 Task: Add Market Corner Chicken Noodle Soup to the cart.
Action: Mouse moved to (230, 103)
Screenshot: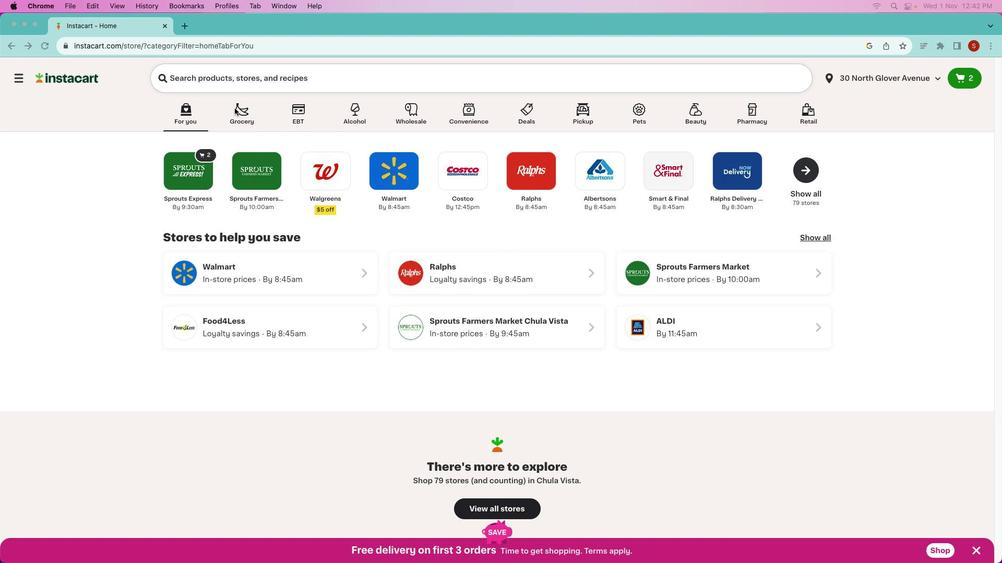 
Action: Mouse pressed left at (230, 103)
Screenshot: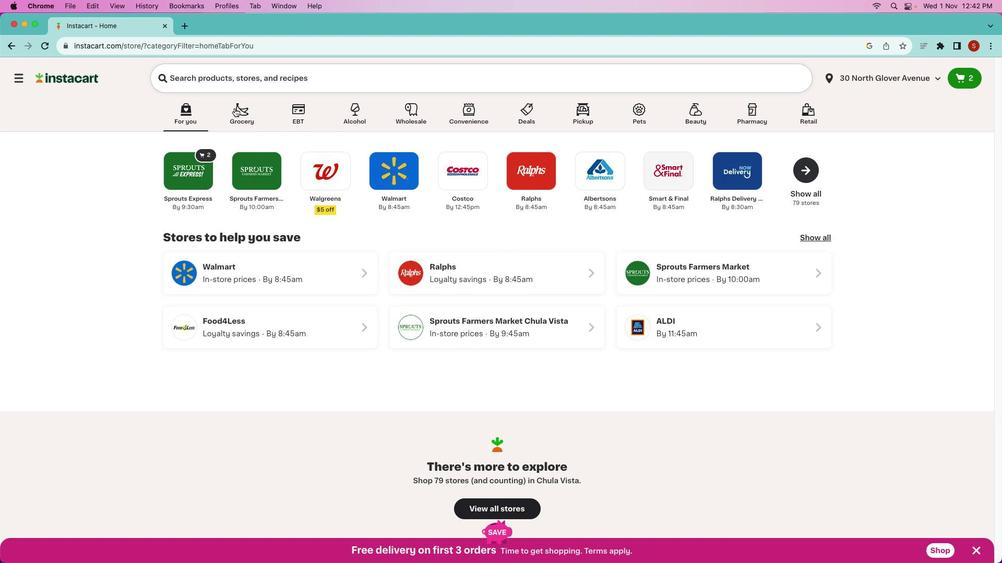 
Action: Mouse pressed left at (230, 103)
Screenshot: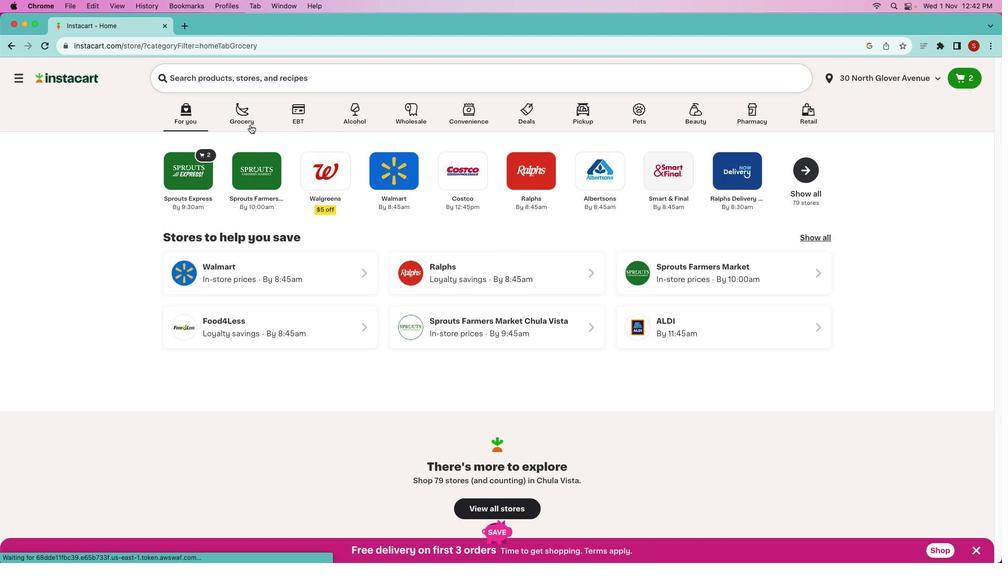 
Action: Mouse moved to (476, 301)
Screenshot: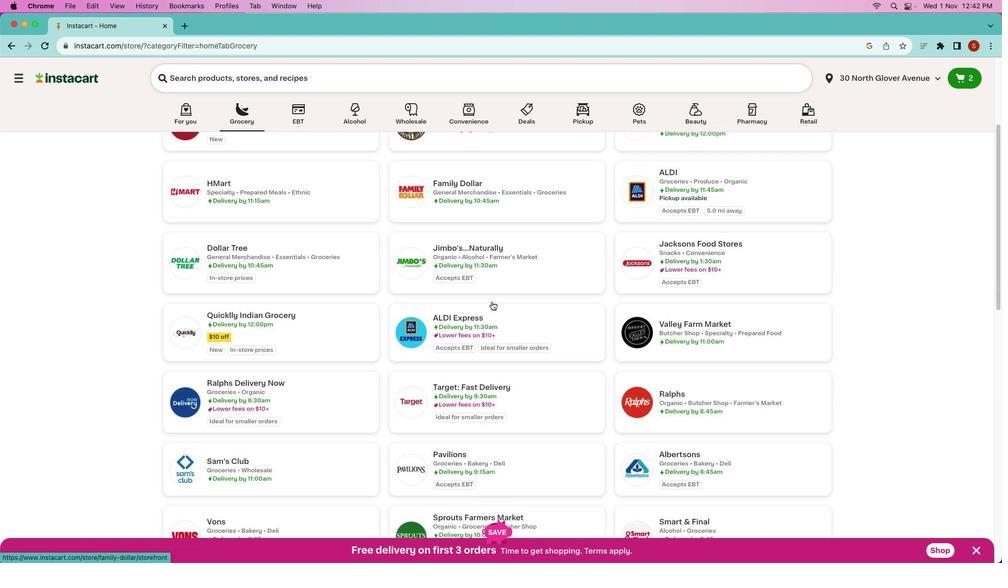 
Action: Mouse scrolled (476, 301) with delta (-3, -4)
Screenshot: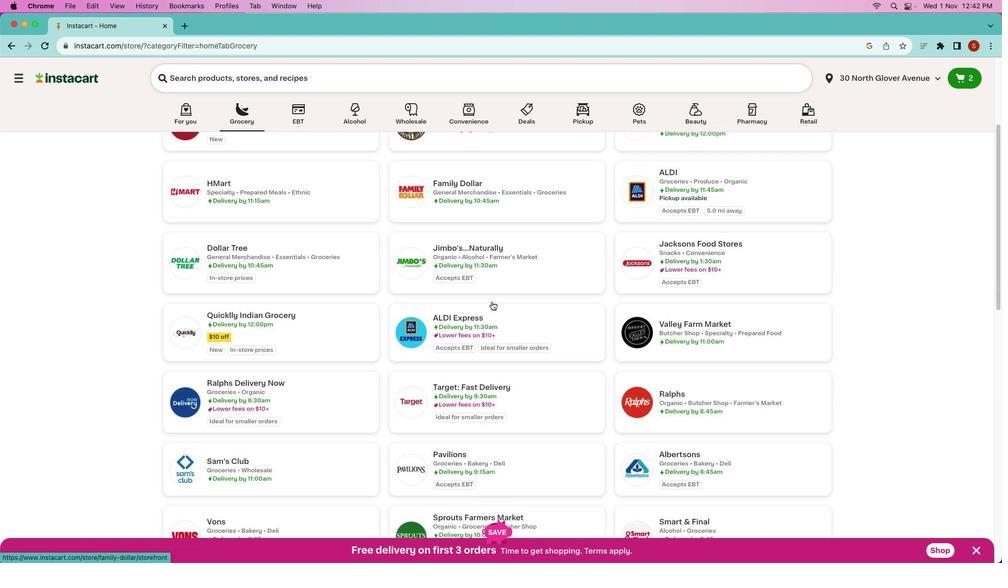 
Action: Mouse moved to (481, 298)
Screenshot: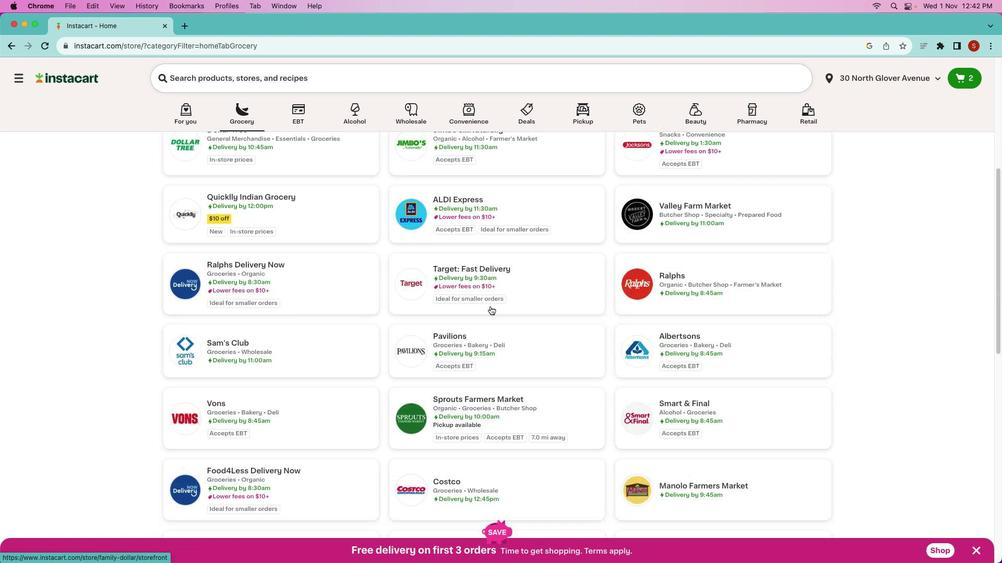 
Action: Mouse scrolled (481, 298) with delta (-3, -4)
Screenshot: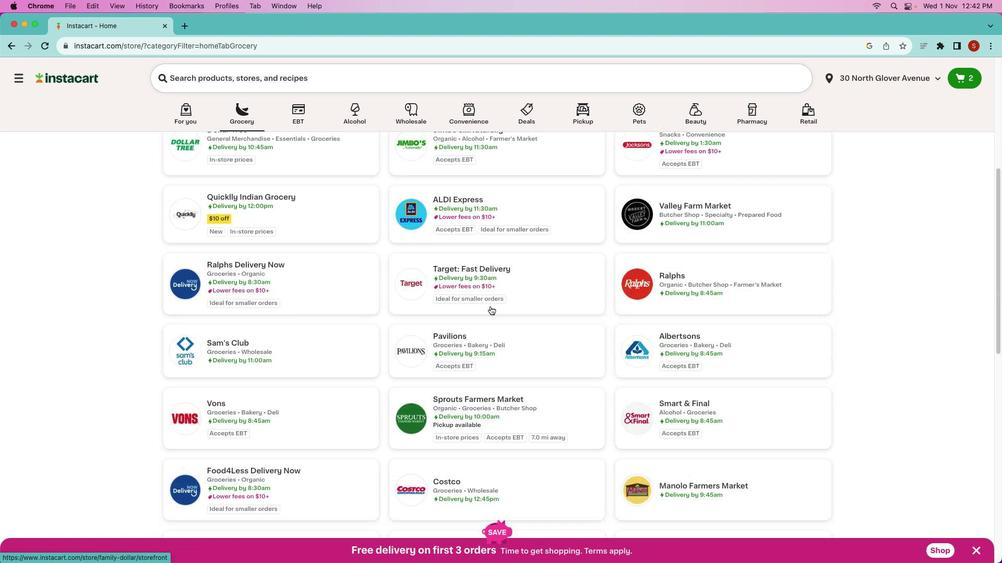 
Action: Mouse moved to (484, 297)
Screenshot: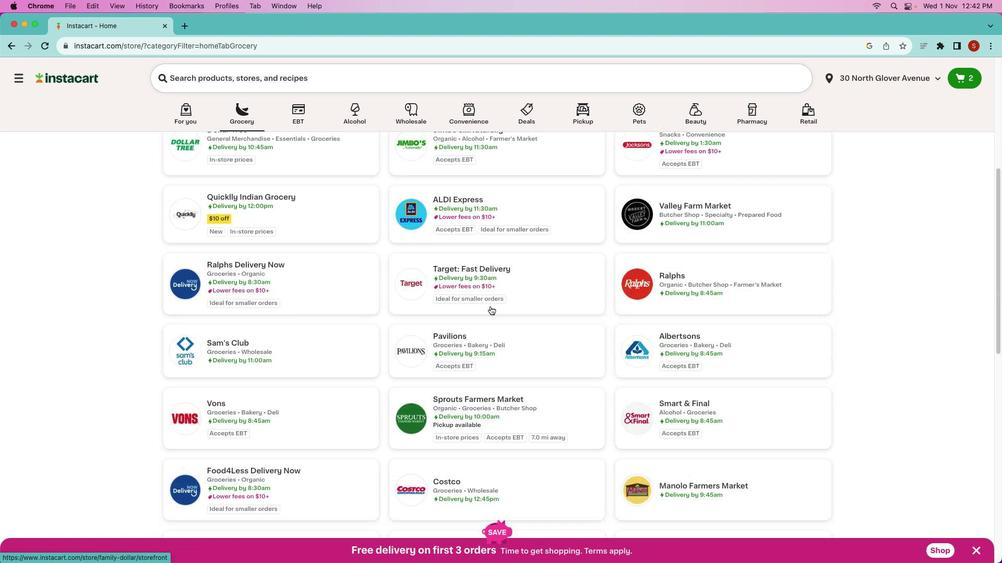 
Action: Mouse scrolled (484, 297) with delta (-3, -5)
Screenshot: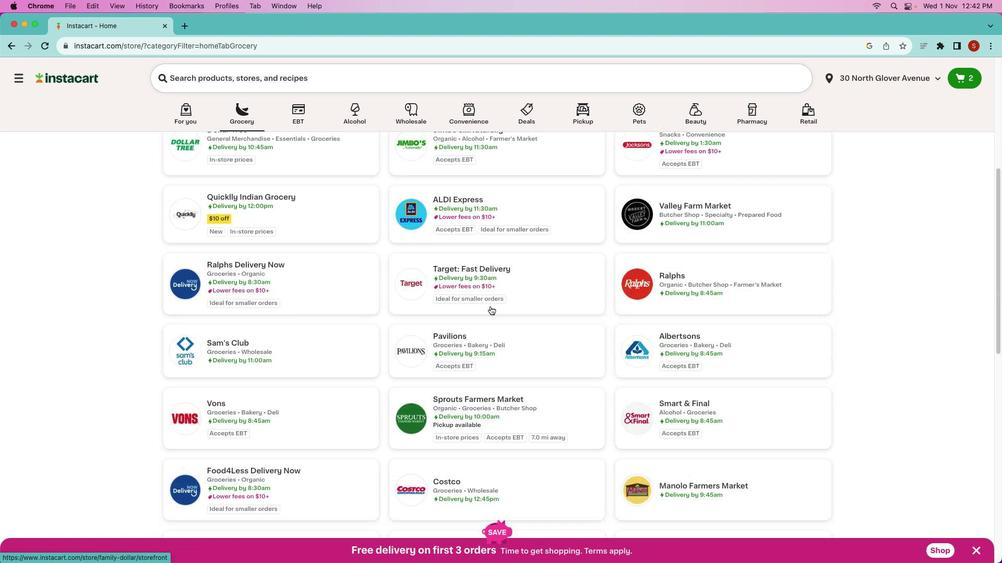 
Action: Mouse moved to (487, 295)
Screenshot: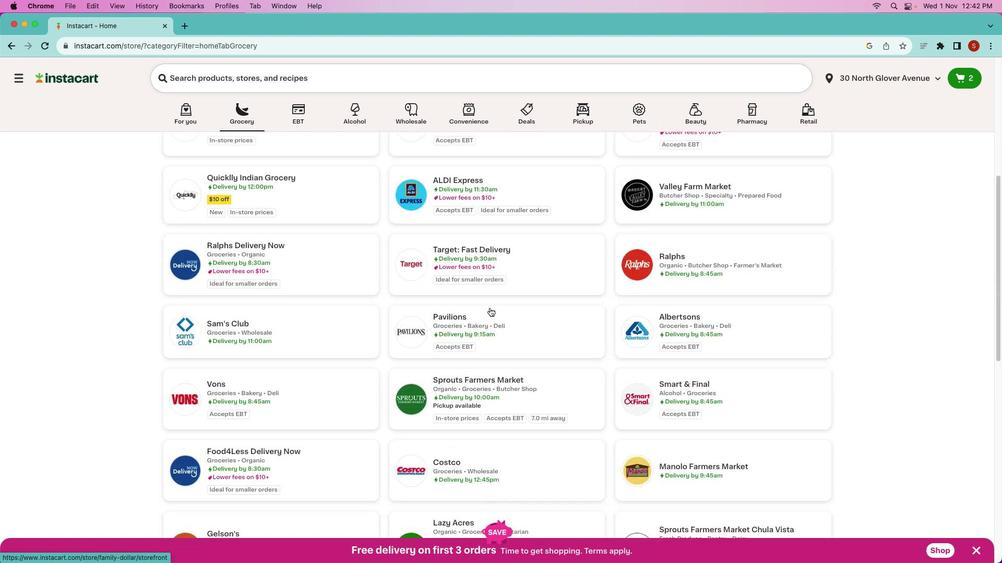 
Action: Mouse scrolled (487, 295) with delta (-3, -6)
Screenshot: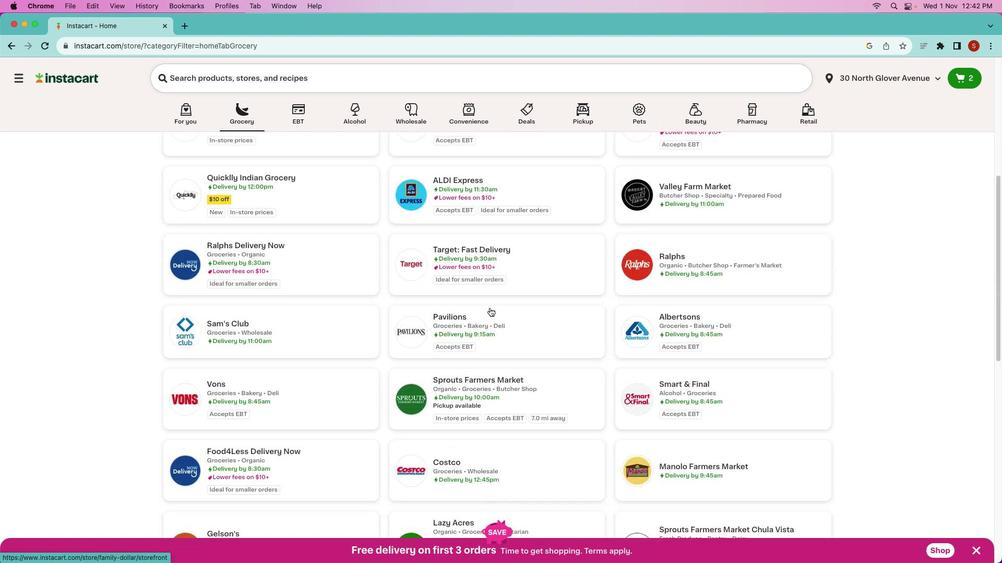 
Action: Mouse moved to (488, 295)
Screenshot: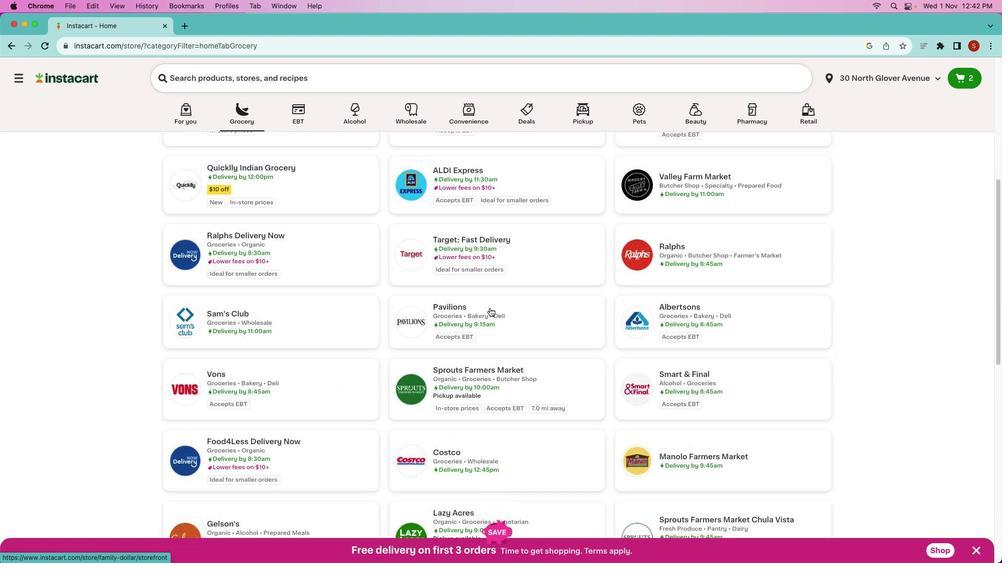 
Action: Mouse scrolled (488, 295) with delta (-3, -6)
Screenshot: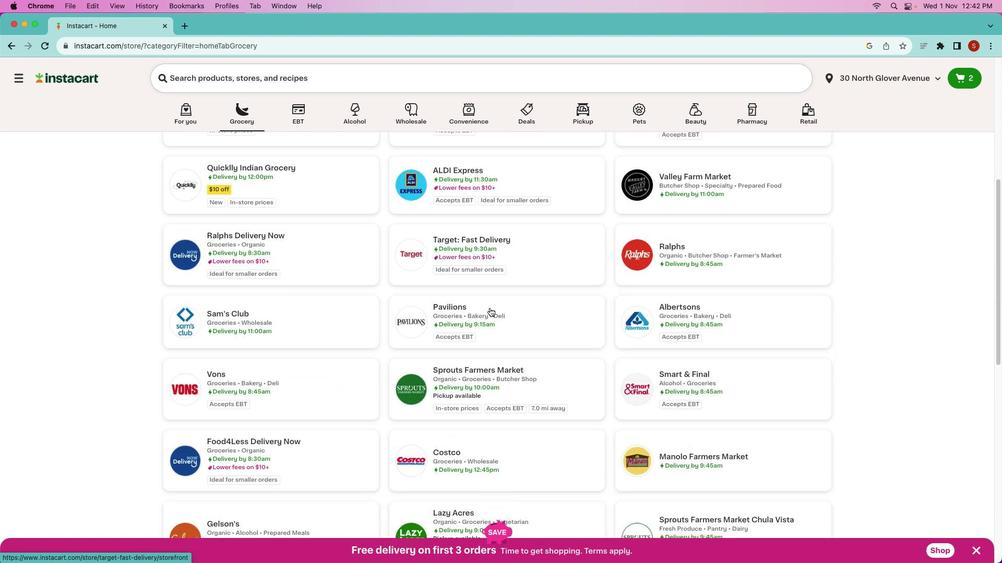 
Action: Mouse moved to (486, 303)
Screenshot: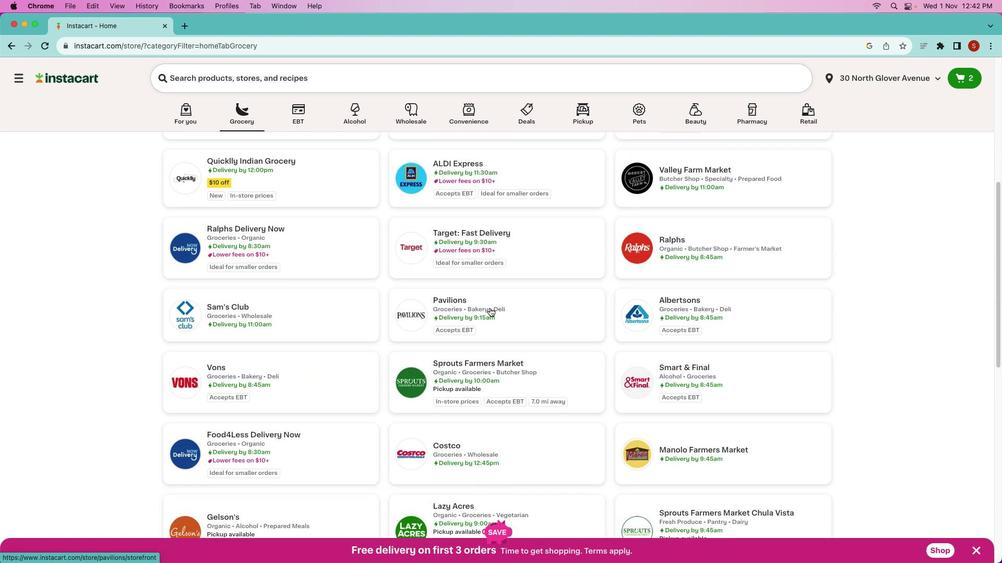 
Action: Mouse scrolled (486, 303) with delta (-3, -4)
Screenshot: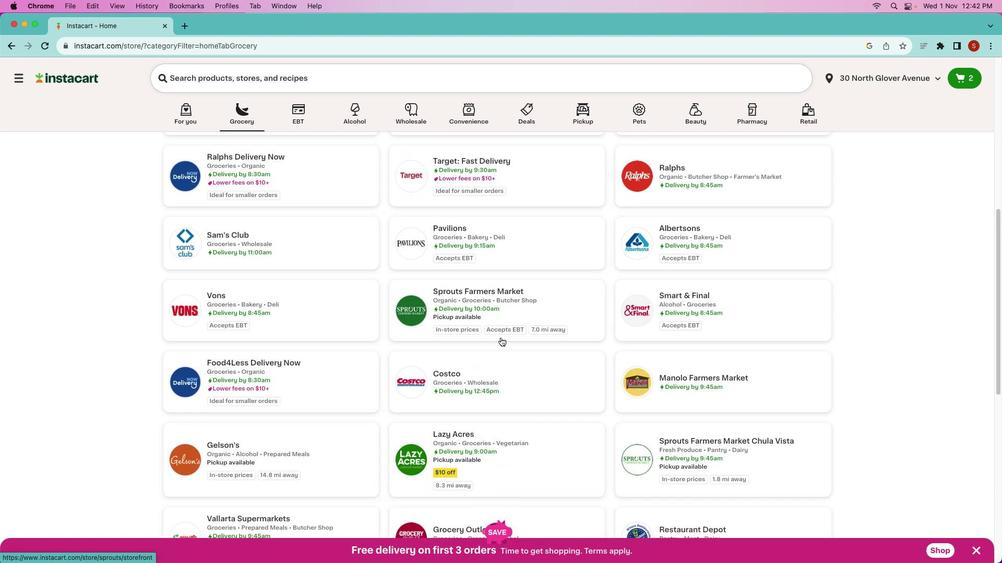
Action: Mouse scrolled (486, 303) with delta (-3, -4)
Screenshot: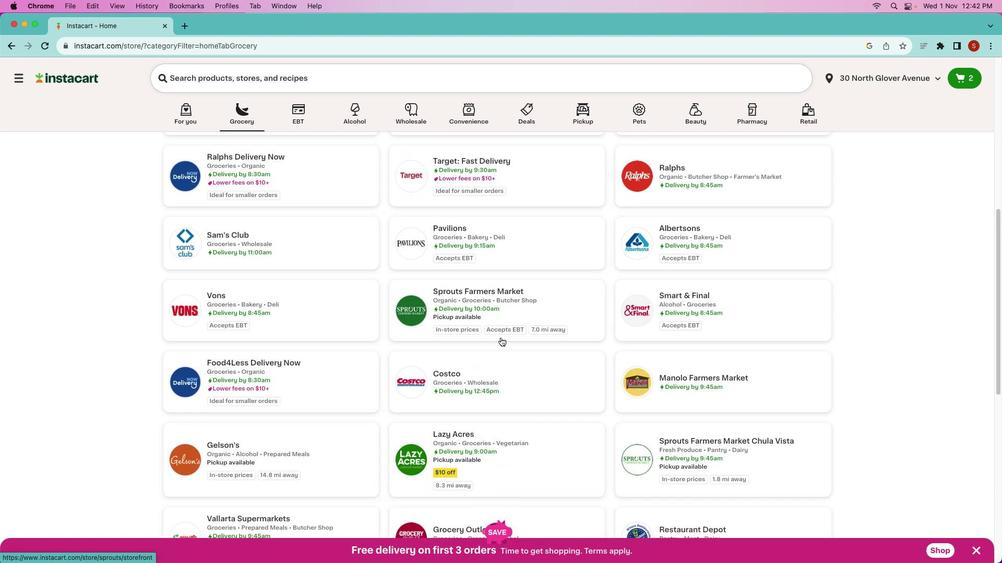 
Action: Mouse scrolled (486, 303) with delta (-3, -5)
Screenshot: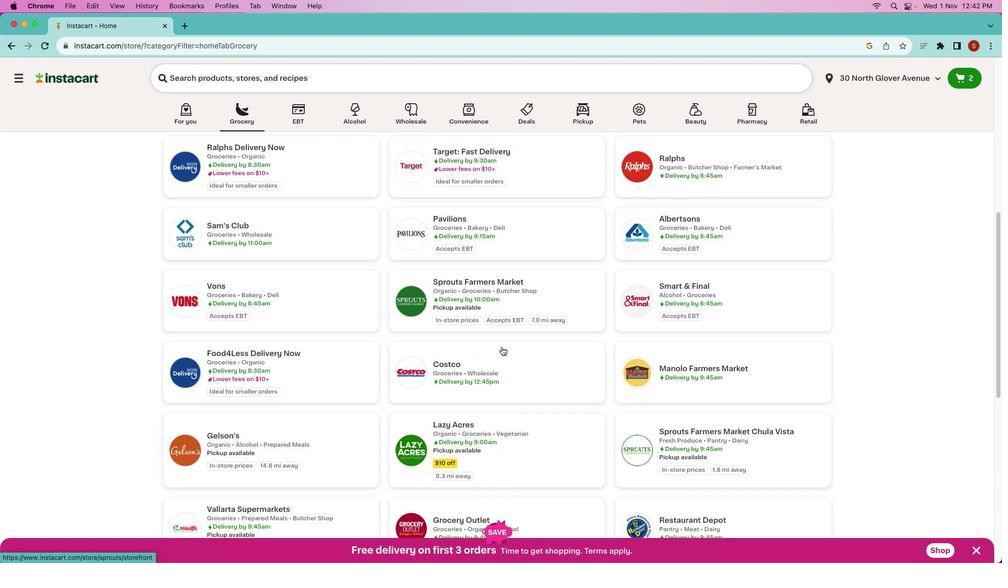 
Action: Mouse moved to (478, 264)
Screenshot: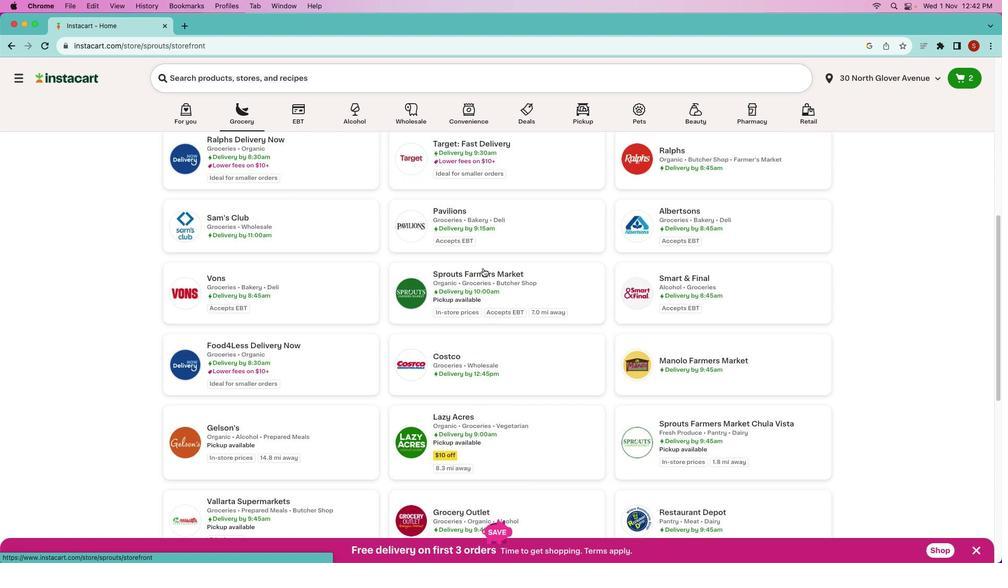 
Action: Mouse pressed left at (478, 264)
Screenshot: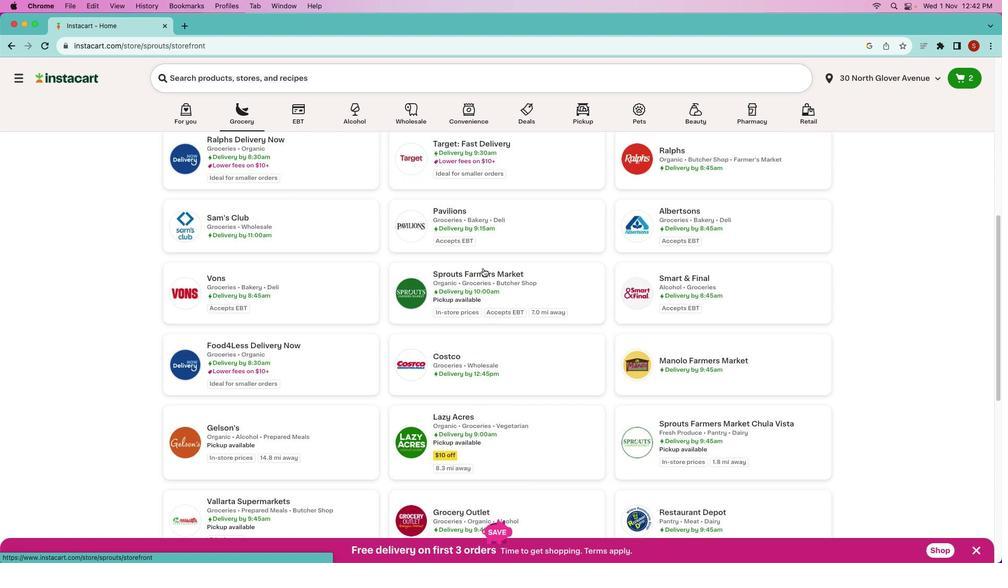 
Action: Mouse pressed left at (478, 264)
Screenshot: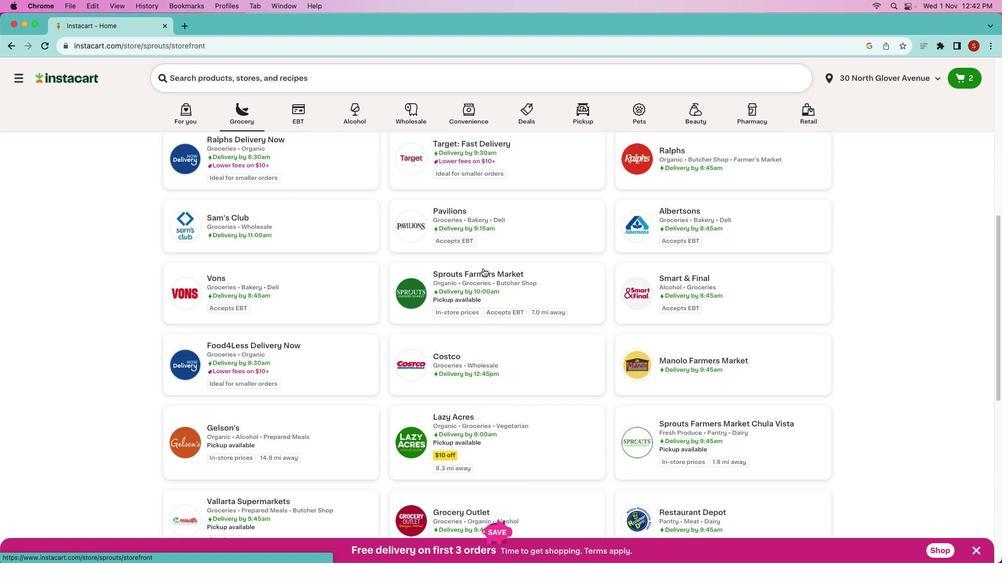 
Action: Mouse pressed left at (478, 264)
Screenshot: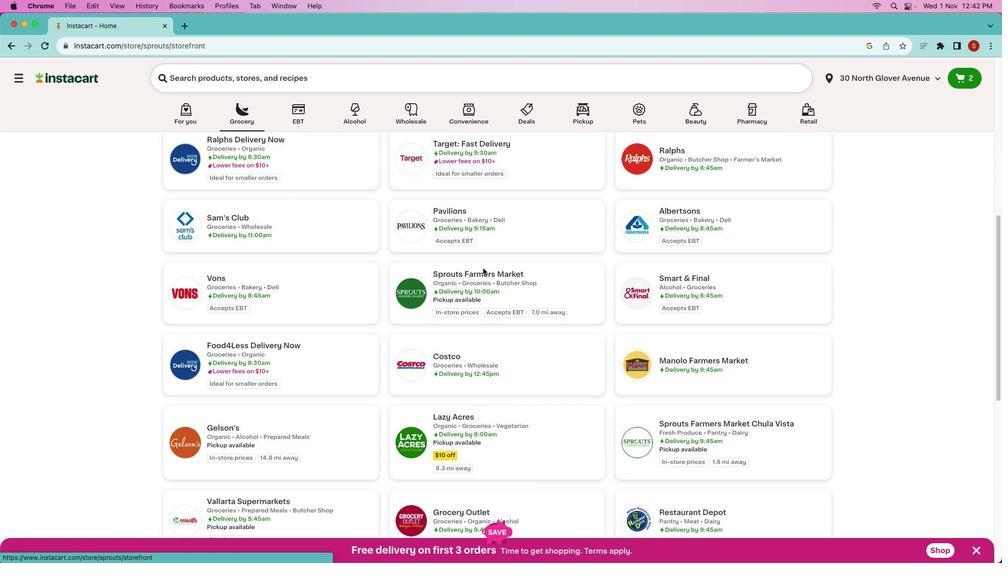 
Action: Mouse moved to (322, 78)
Screenshot: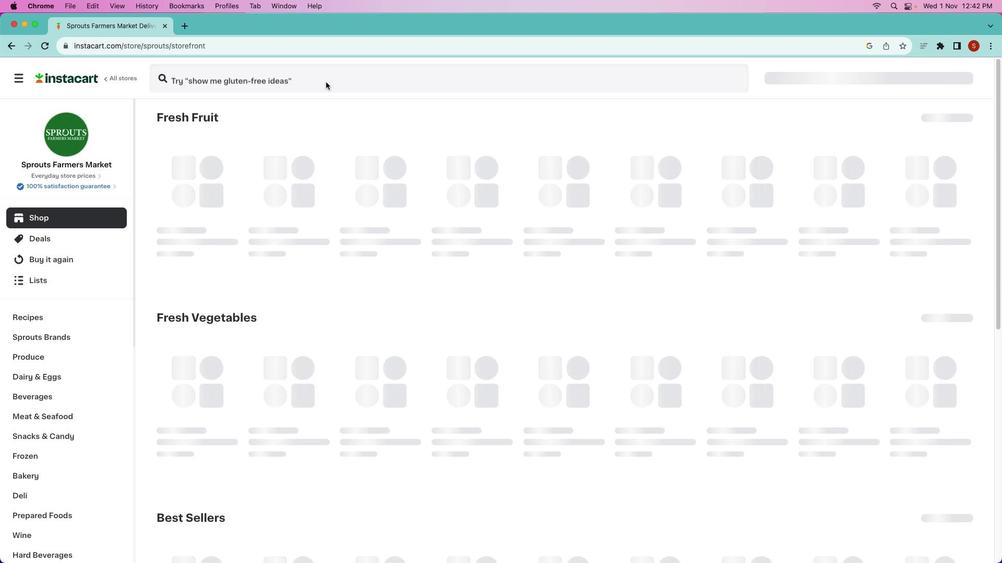 
Action: Mouse pressed left at (322, 78)
Screenshot: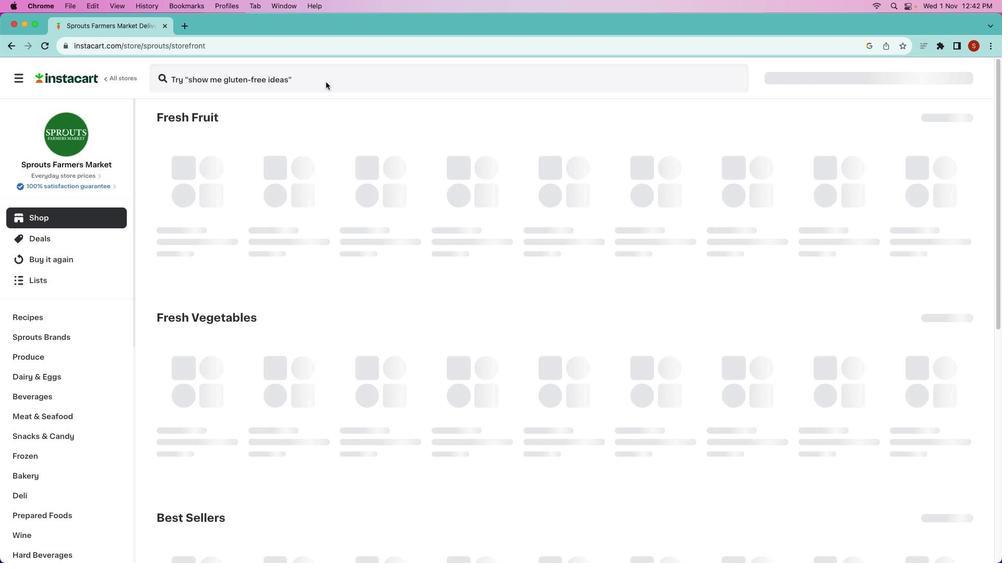 
Action: Mouse moved to (325, 79)
Screenshot: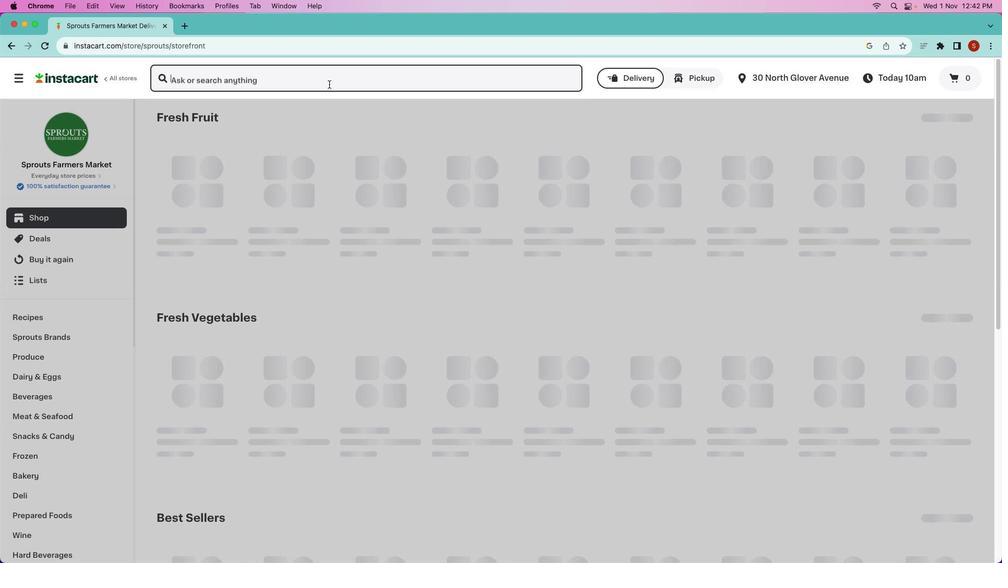 
Action: Key pressed 'm''a''r''k''e''t'Key.space'c''o''r''n''e''r'Key.space'c''h''i''c''k''e''n'Key.space'n''i'Key.backspace'o''o''d''l''e'Key.space's''o''u''p'Key.enter
Screenshot: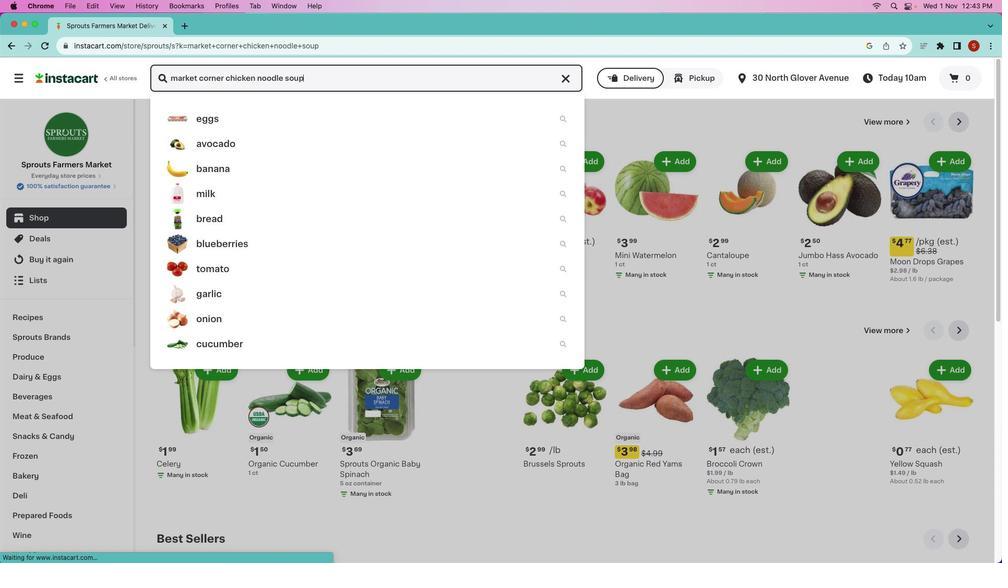 
Action: Mouse moved to (342, 386)
Screenshot: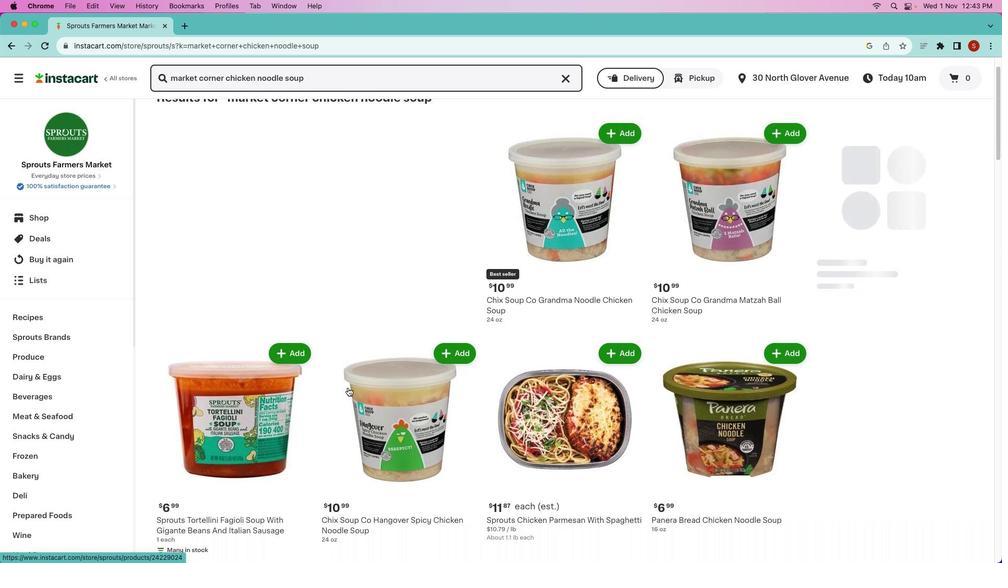 
Action: Mouse scrolled (342, 386) with delta (-3, -4)
Screenshot: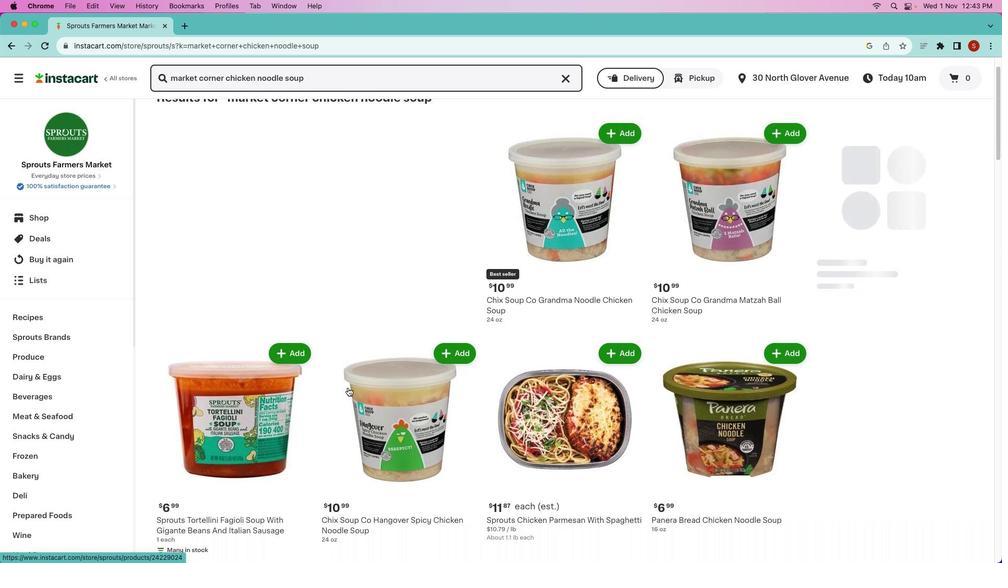 
Action: Mouse moved to (343, 384)
Screenshot: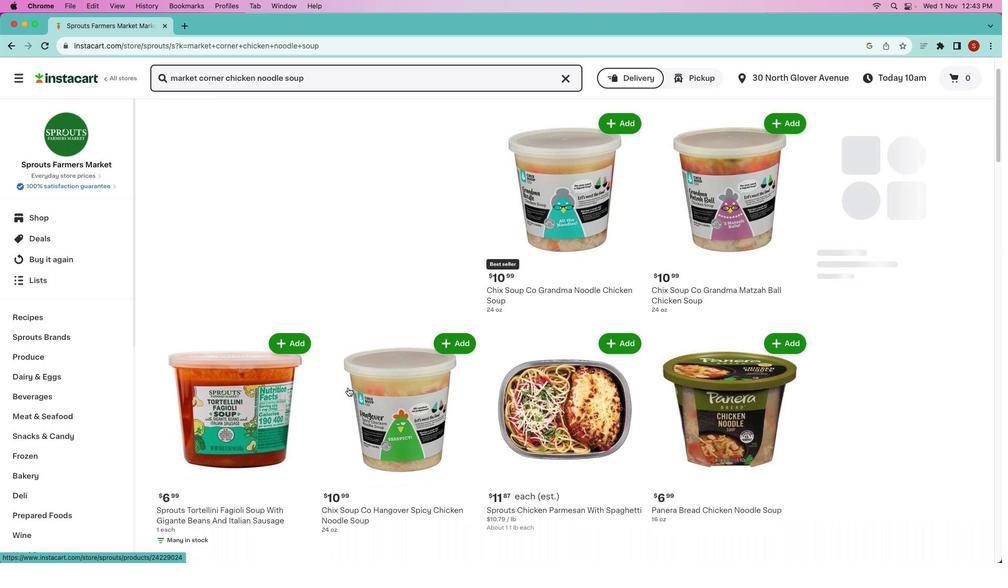 
Action: Mouse scrolled (343, 384) with delta (-3, -4)
Screenshot: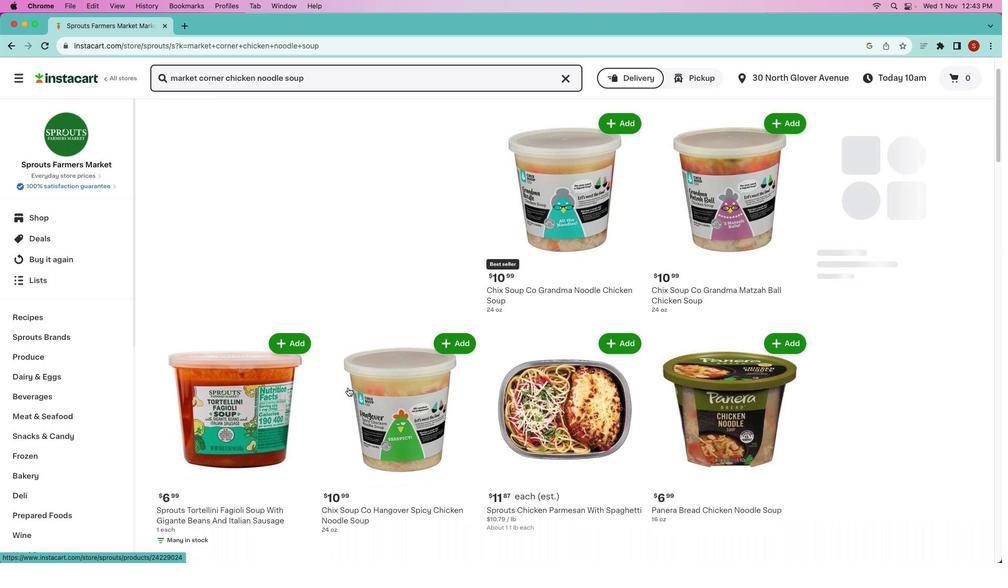 
Action: Mouse moved to (344, 384)
Screenshot: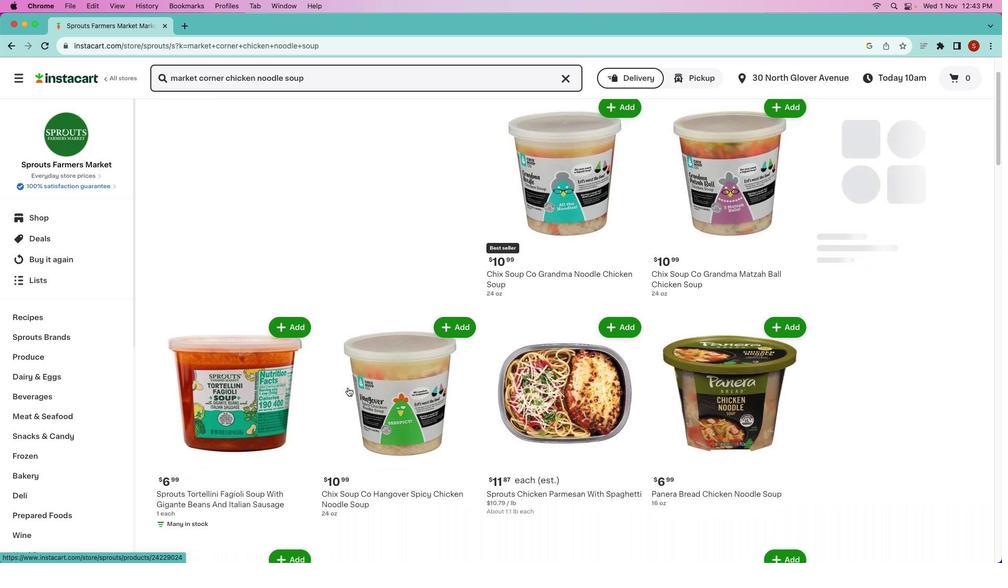 
Action: Mouse scrolled (344, 384) with delta (-3, -4)
Screenshot: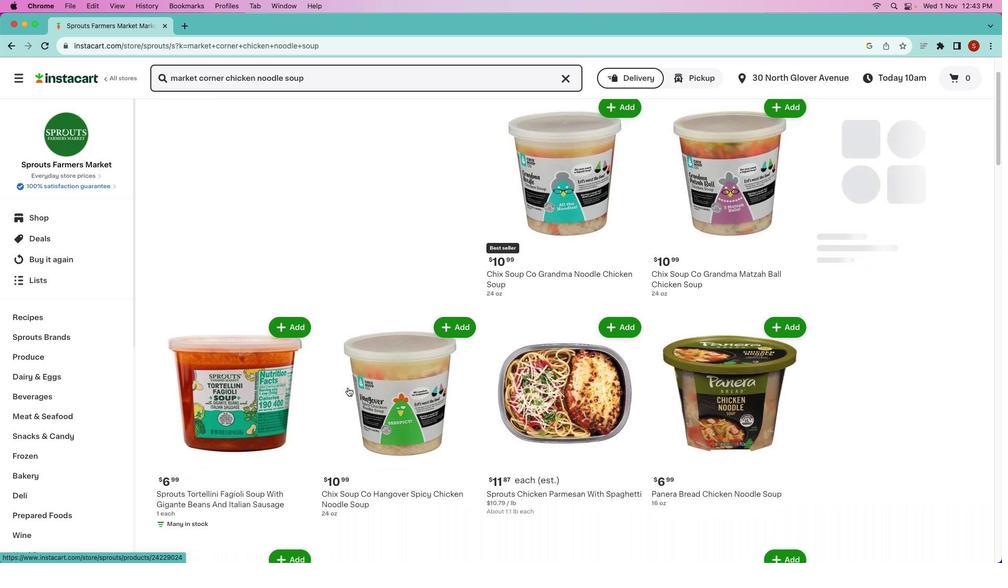 
Action: Mouse moved to (286, 337)
Screenshot: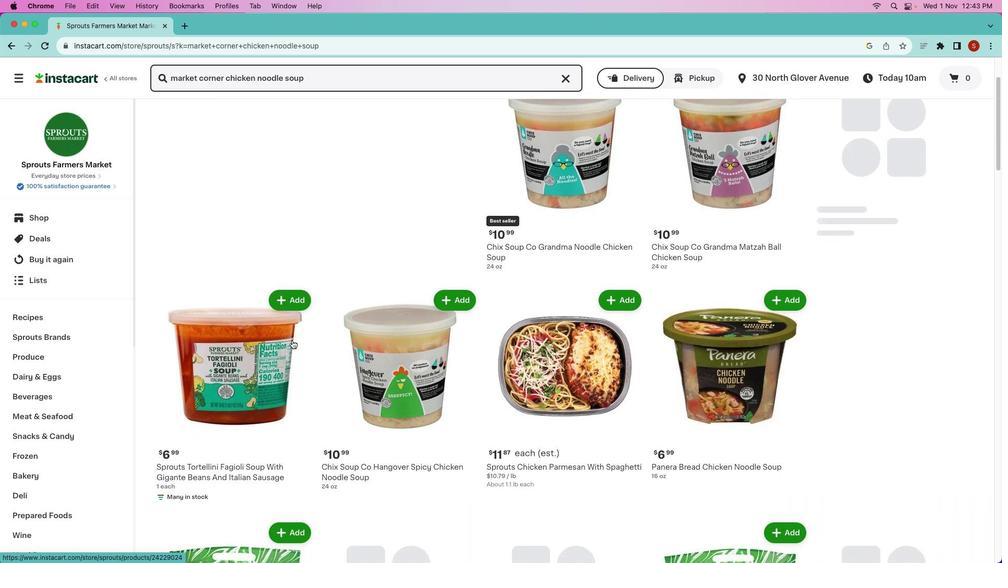 
Action: Mouse scrolled (286, 337) with delta (-3, -4)
Screenshot: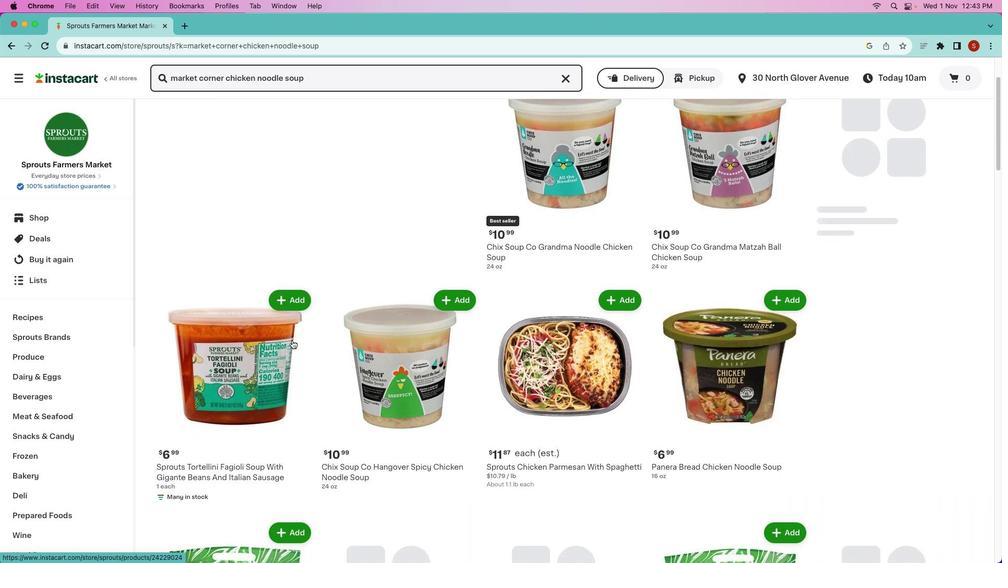
Action: Mouse moved to (287, 336)
Screenshot: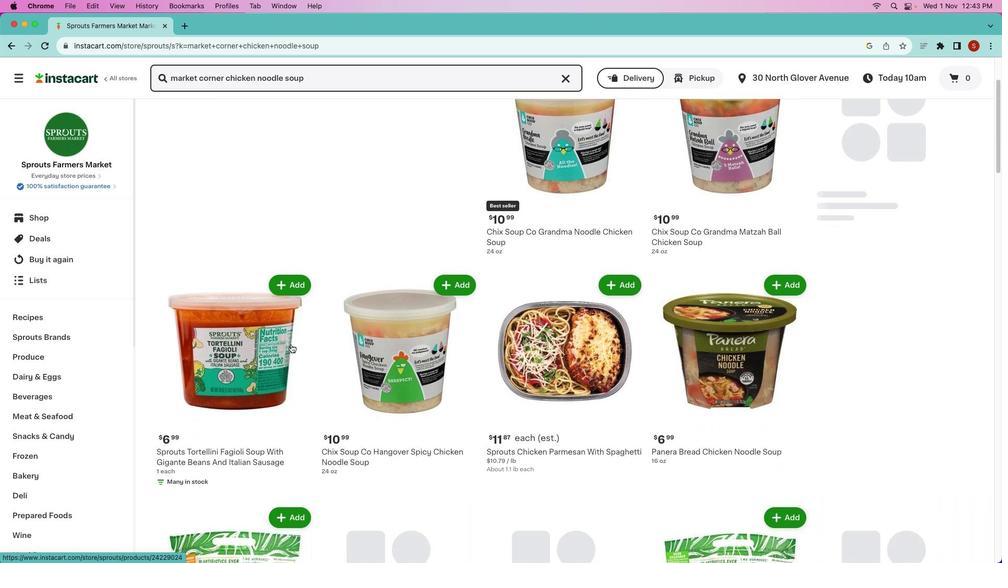 
Action: Mouse scrolled (287, 336) with delta (-3, -4)
Screenshot: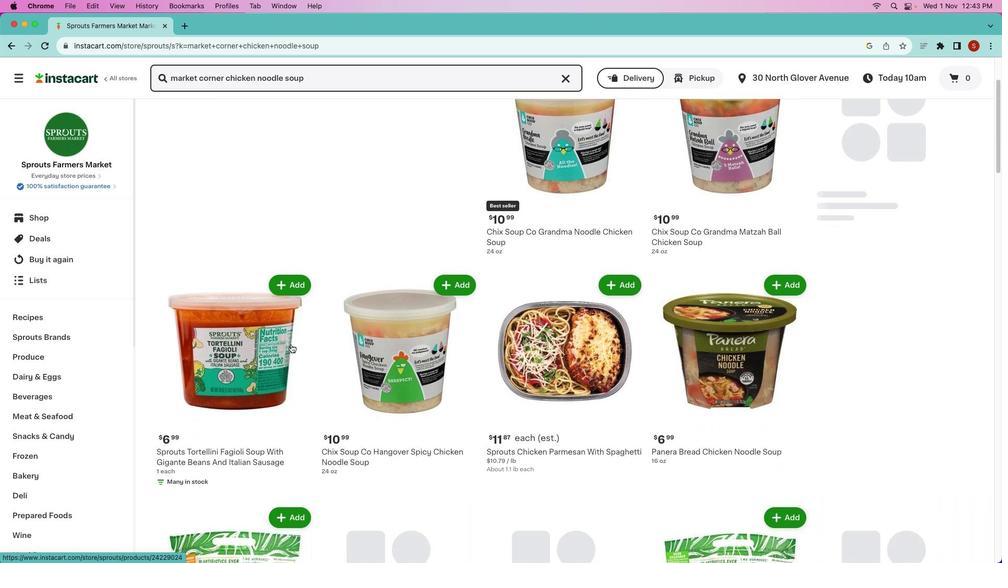 
Action: Mouse moved to (288, 336)
Screenshot: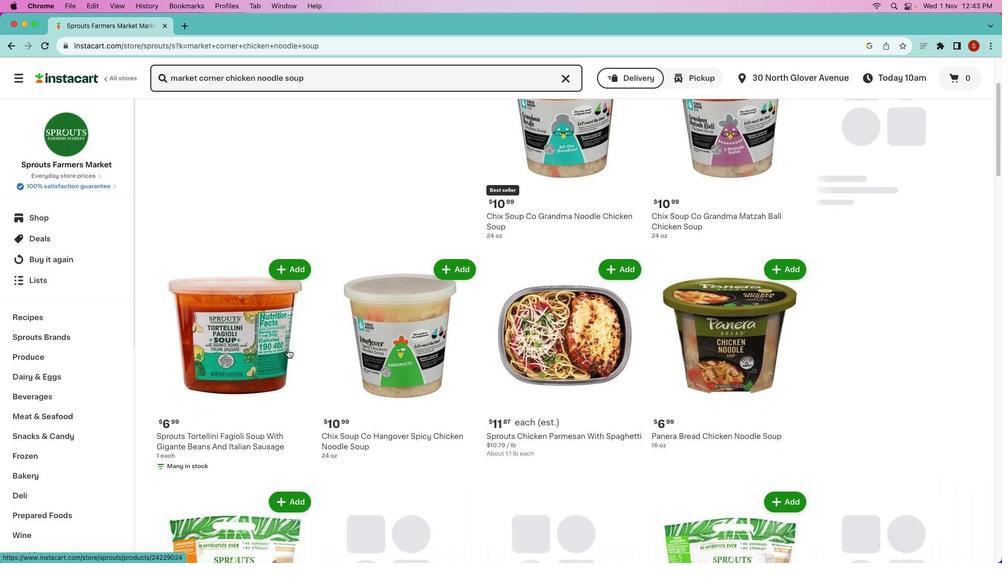 
Action: Mouse scrolled (288, 336) with delta (-3, -4)
Screenshot: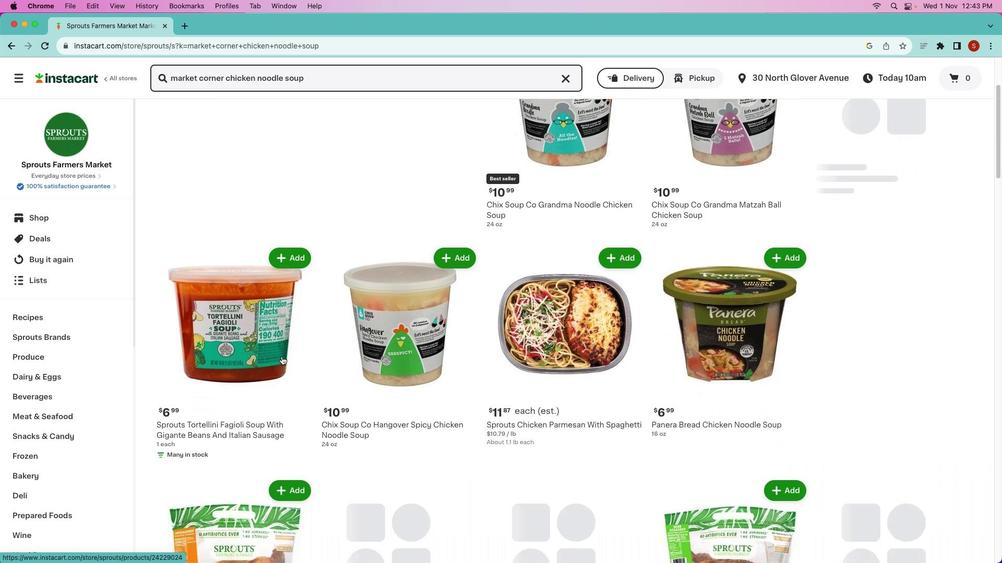 
Action: Mouse moved to (566, 424)
Screenshot: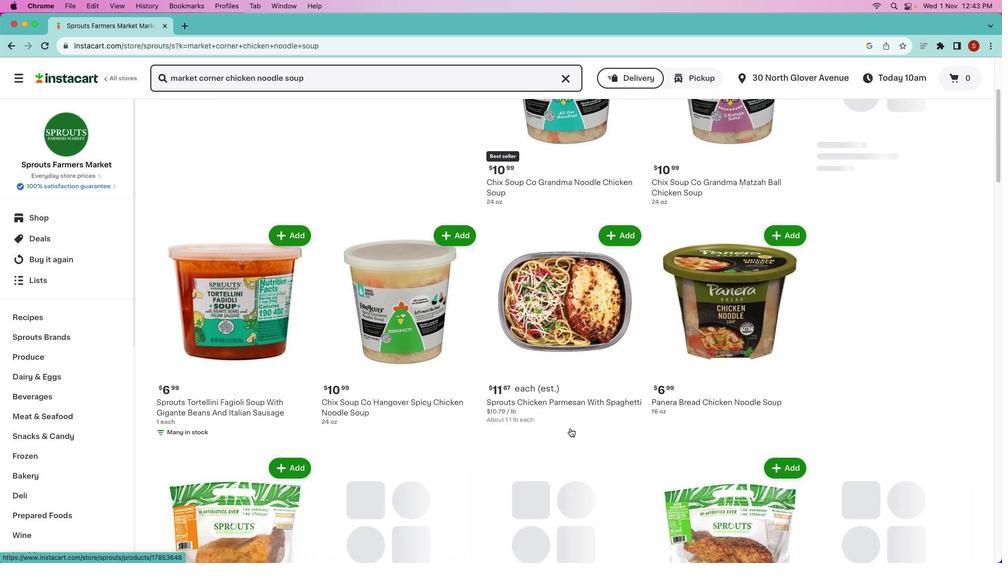 
Action: Mouse scrolled (566, 424) with delta (-3, -4)
Screenshot: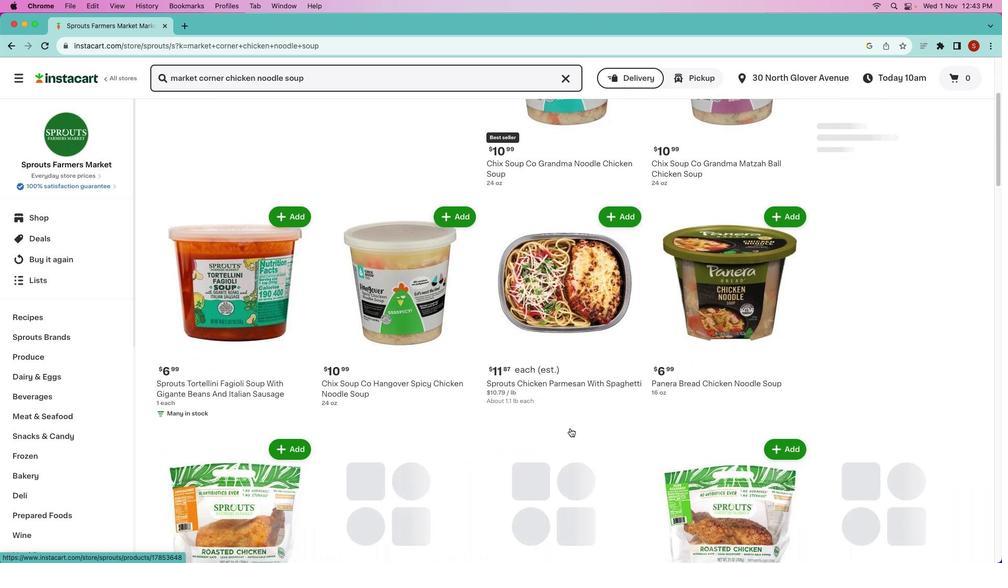 
Action: Mouse scrolled (566, 424) with delta (-3, -4)
Screenshot: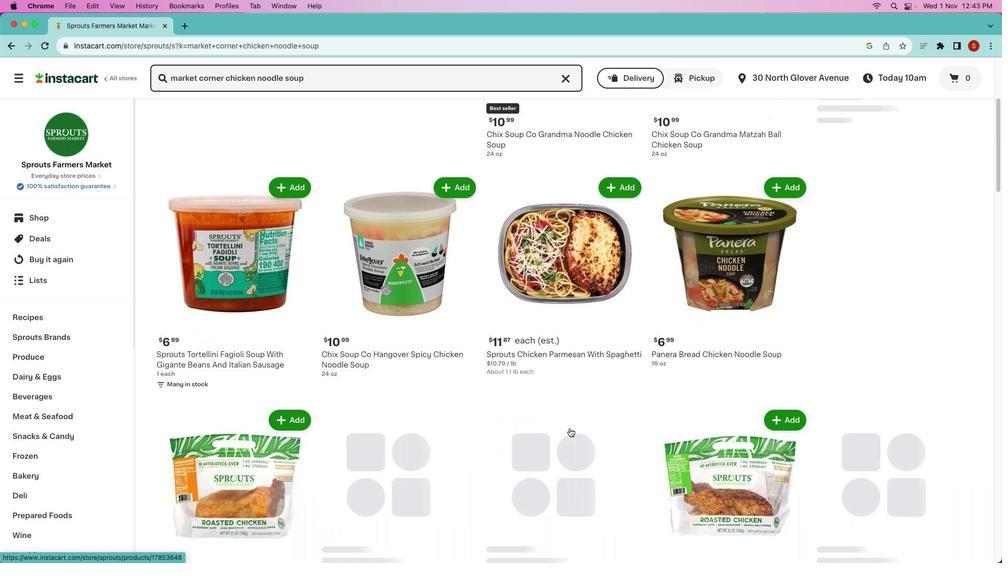
Action: Mouse scrolled (566, 424) with delta (-3, -4)
Screenshot: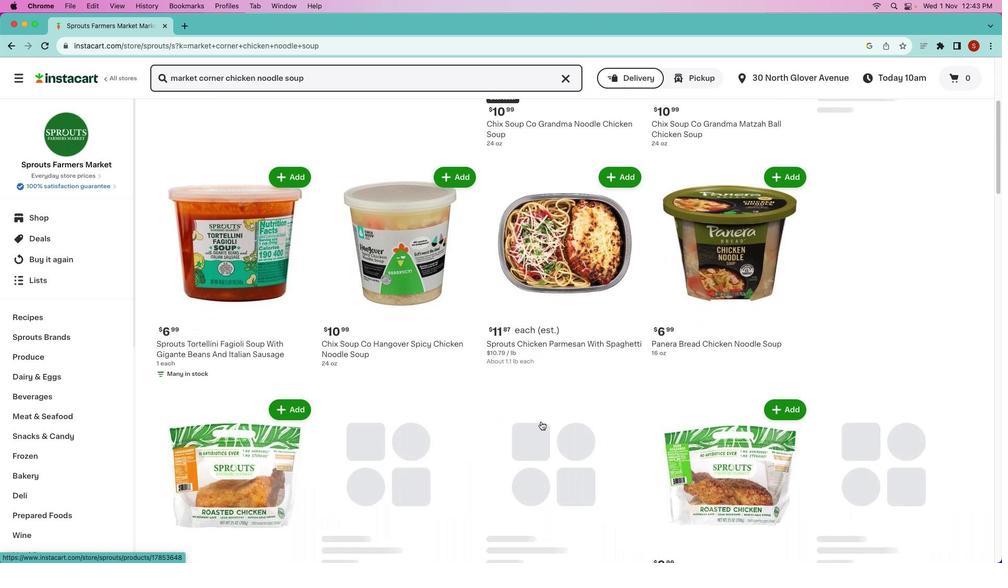 
Action: Mouse moved to (313, 330)
Screenshot: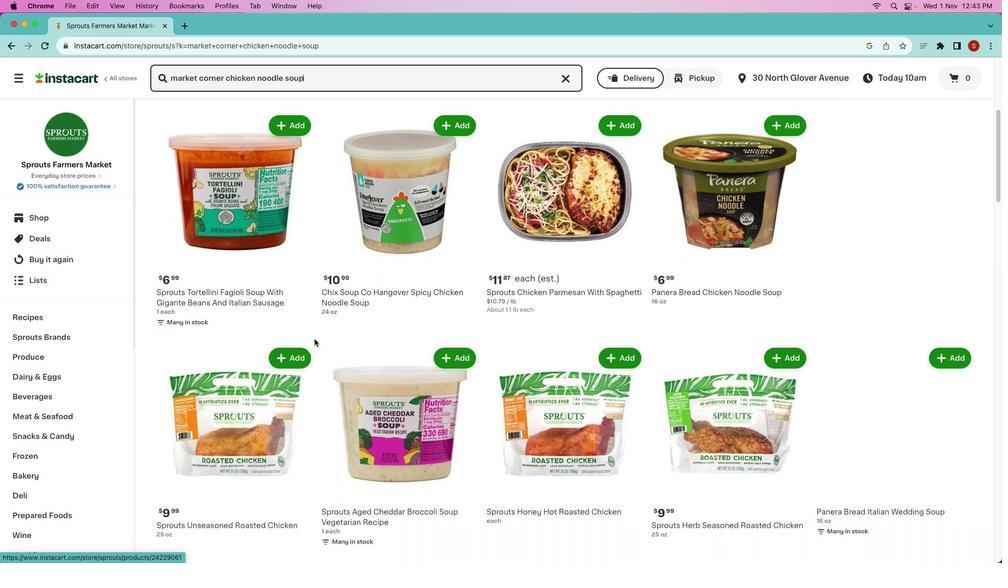 
Action: Mouse scrolled (313, 330) with delta (-3, -4)
Screenshot: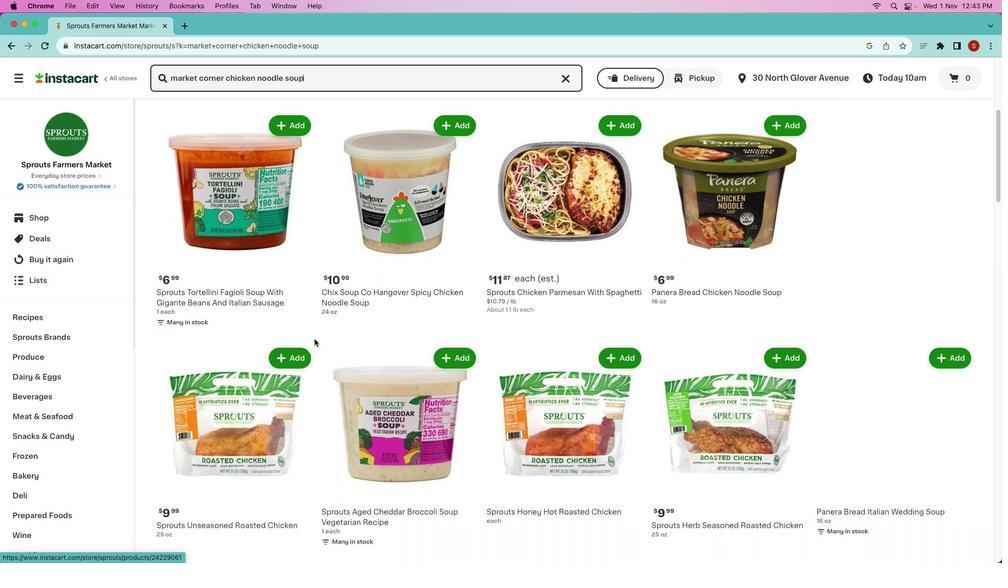 
Action: Mouse moved to (314, 330)
Screenshot: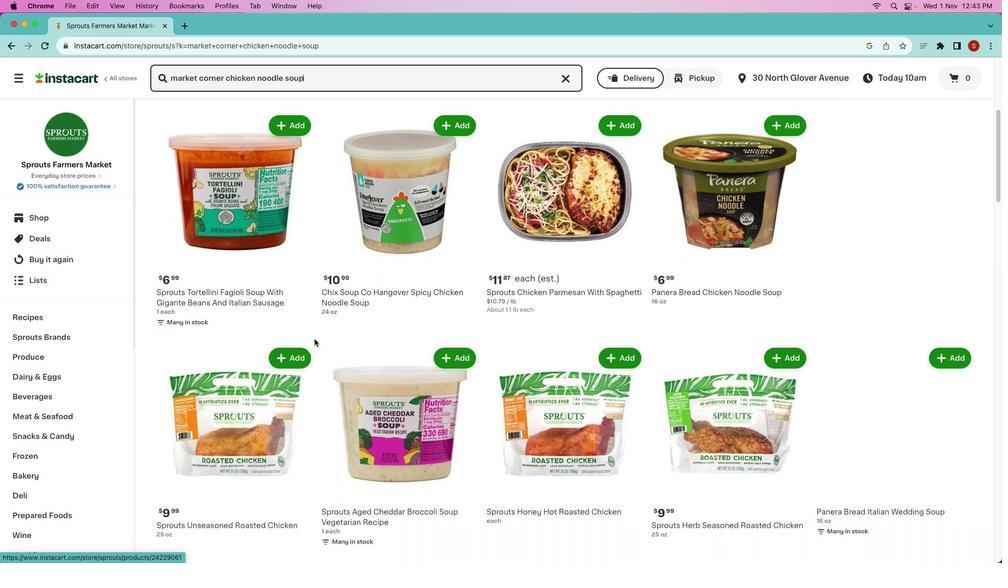 
Action: Mouse scrolled (314, 330) with delta (-3, -4)
Screenshot: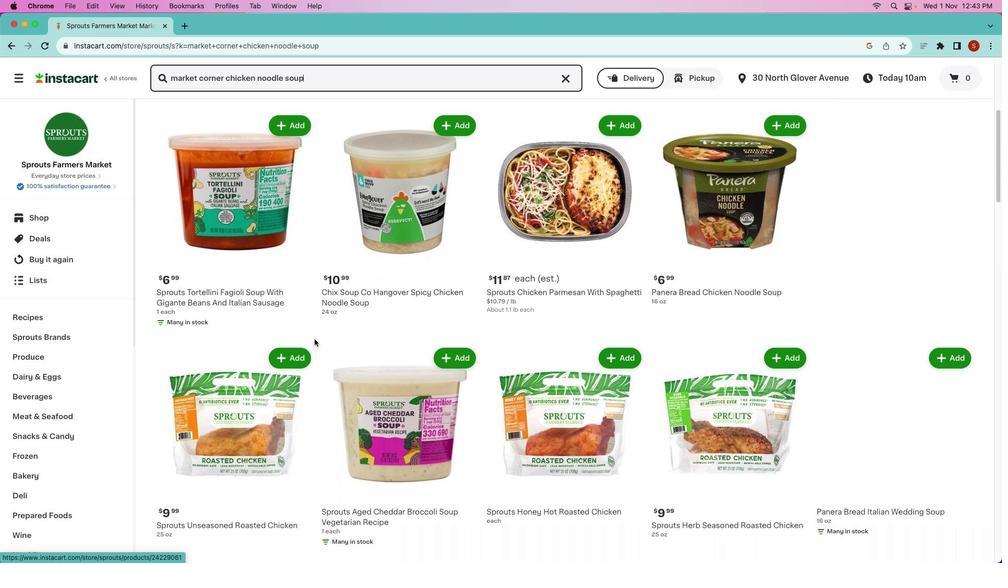 
Action: Mouse scrolled (314, 330) with delta (-3, -4)
Screenshot: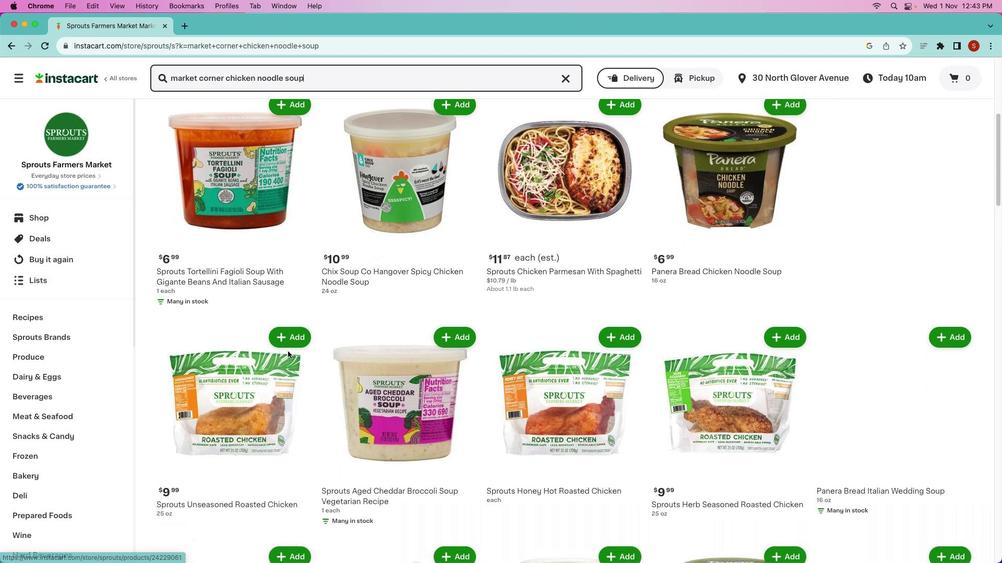 
Action: Mouse moved to (512, 451)
Screenshot: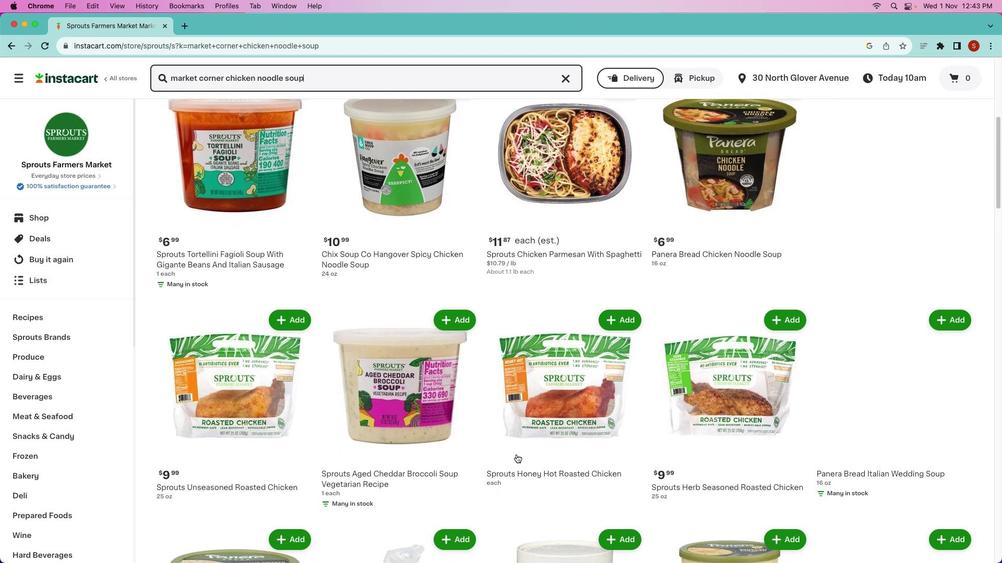 
Action: Mouse scrolled (512, 451) with delta (-3, -4)
Screenshot: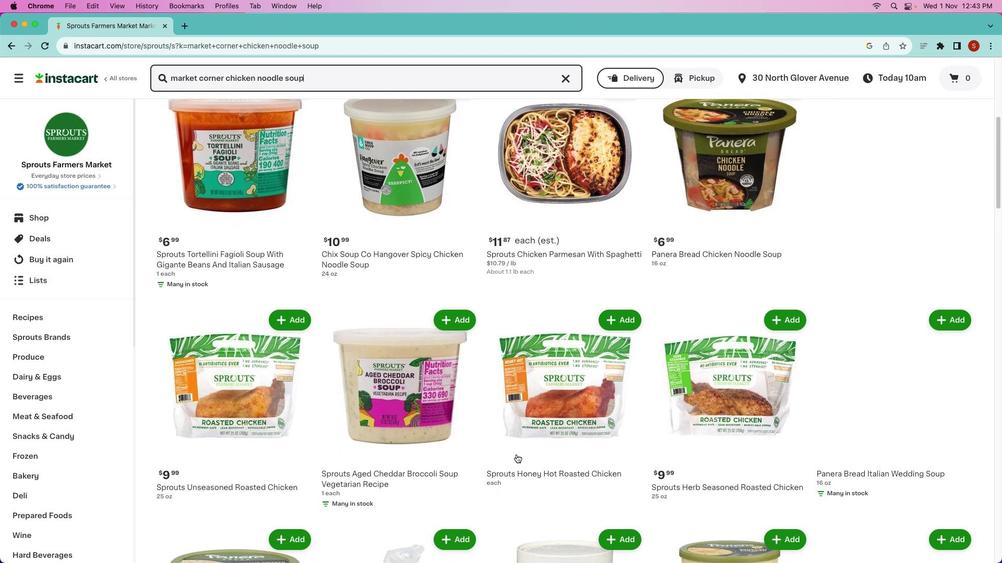 
Action: Mouse scrolled (512, 451) with delta (-3, -4)
Screenshot: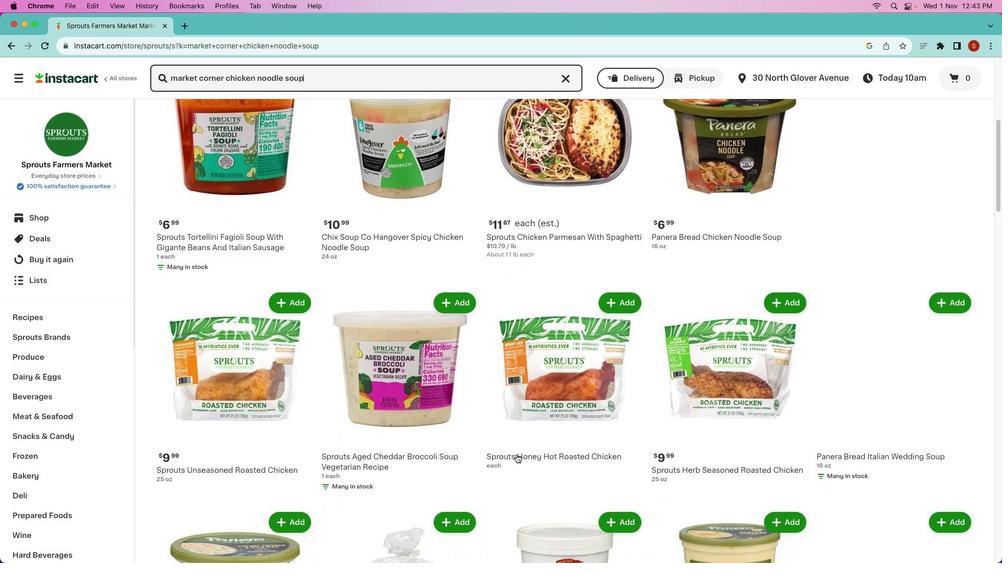 
Action: Mouse scrolled (512, 451) with delta (-3, -4)
Screenshot: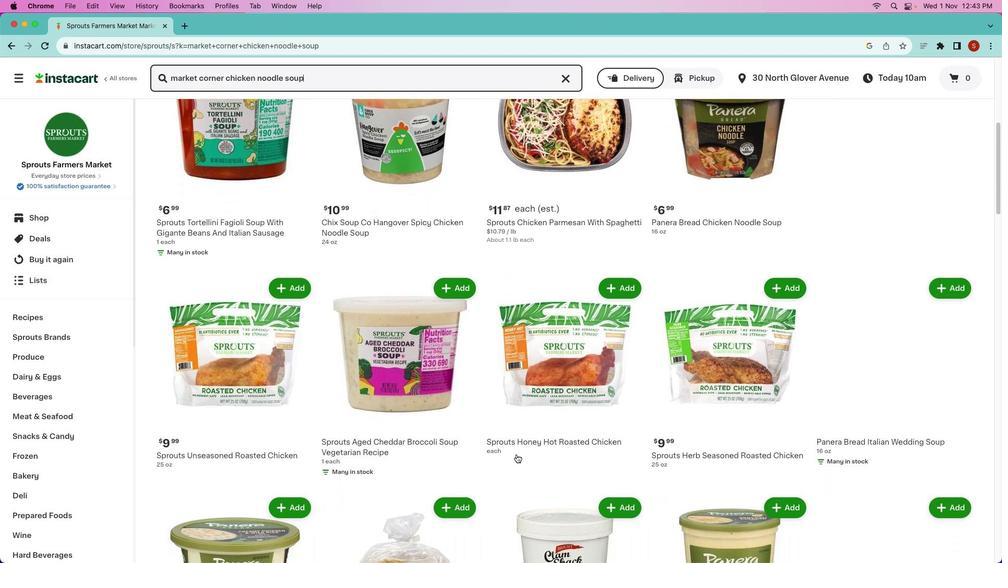 
Action: Mouse moved to (494, 345)
Screenshot: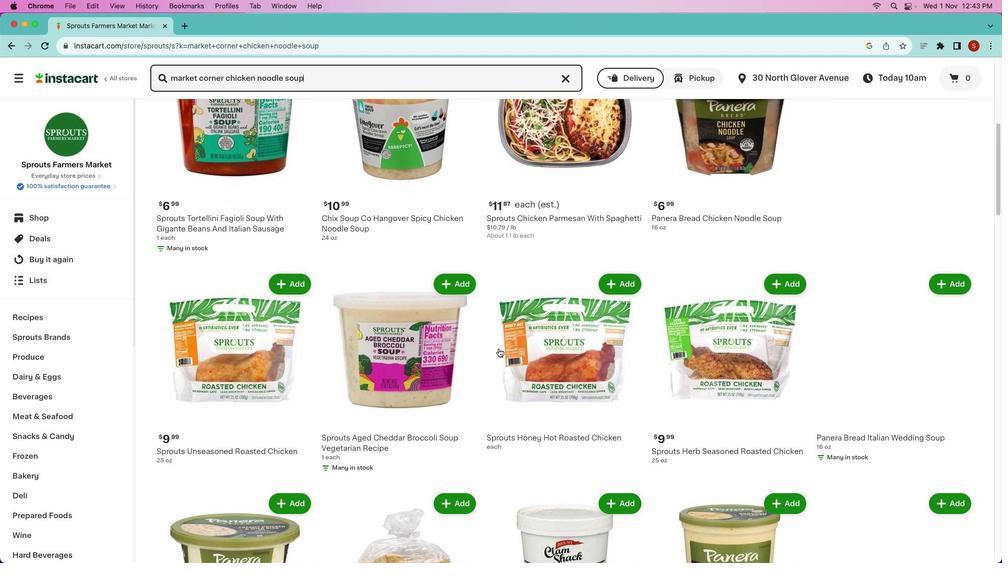
Action: Mouse scrolled (494, 345) with delta (-3, -4)
Screenshot: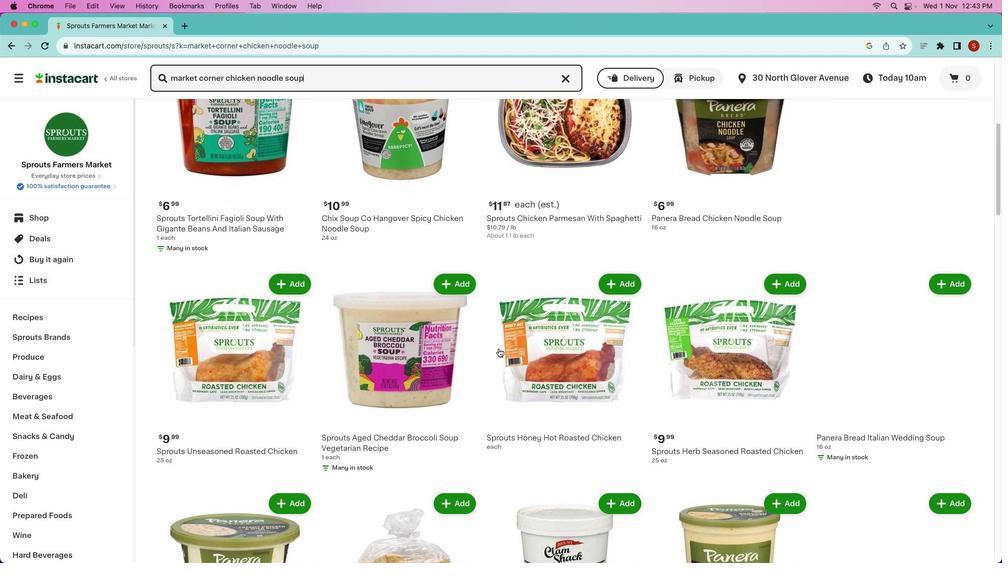 
Action: Mouse moved to (494, 345)
Screenshot: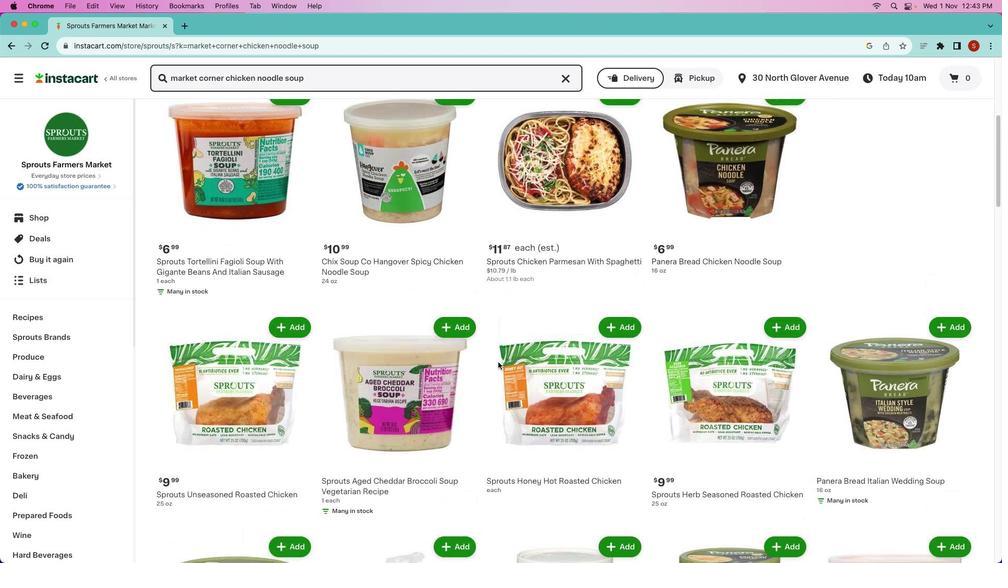 
Action: Mouse scrolled (494, 345) with delta (-3, -3)
Screenshot: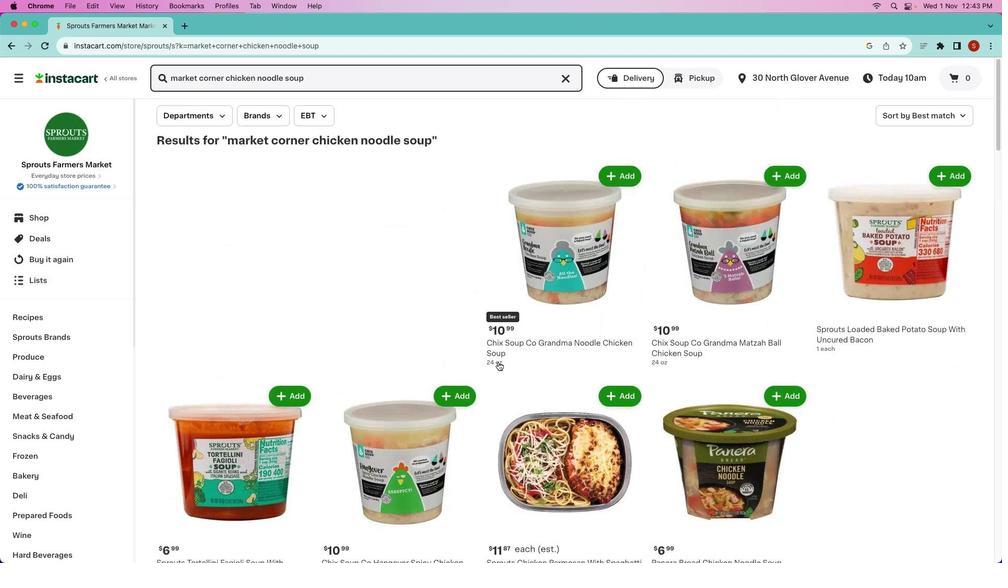 
Action: Mouse scrolled (494, 345) with delta (-3, -3)
Screenshot: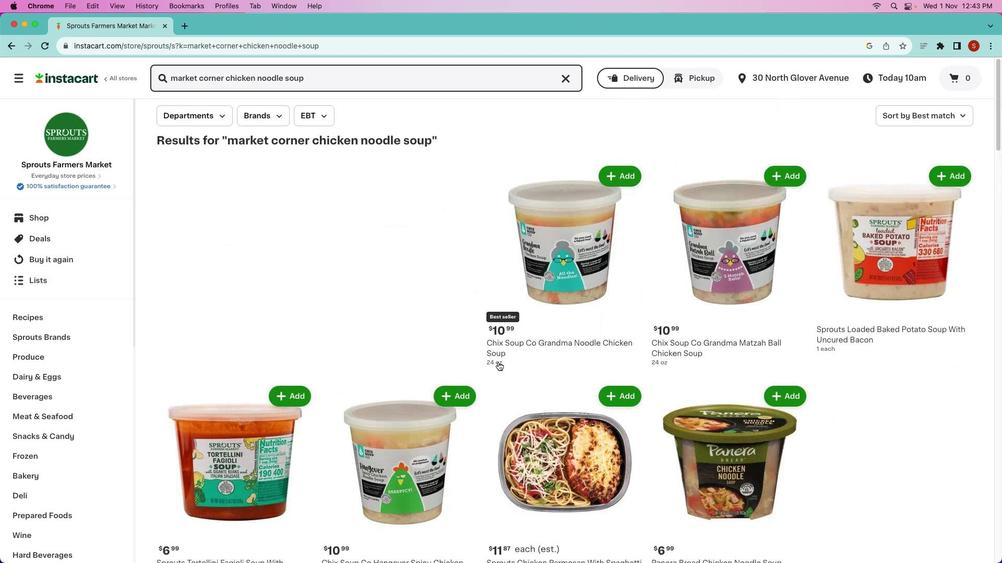 
Action: Mouse scrolled (494, 345) with delta (-3, -2)
Screenshot: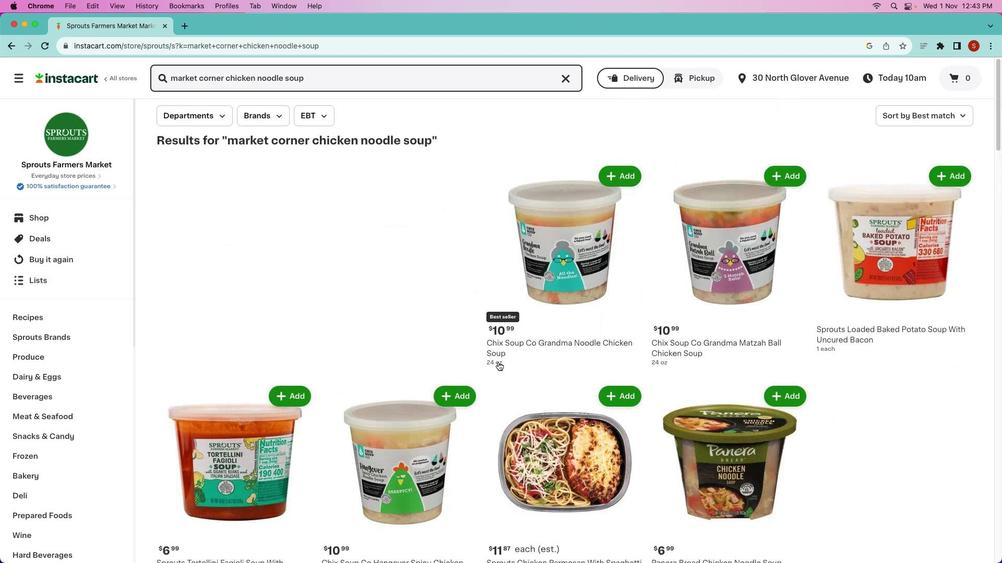 
Action: Mouse scrolled (494, 345) with delta (-3, -1)
Screenshot: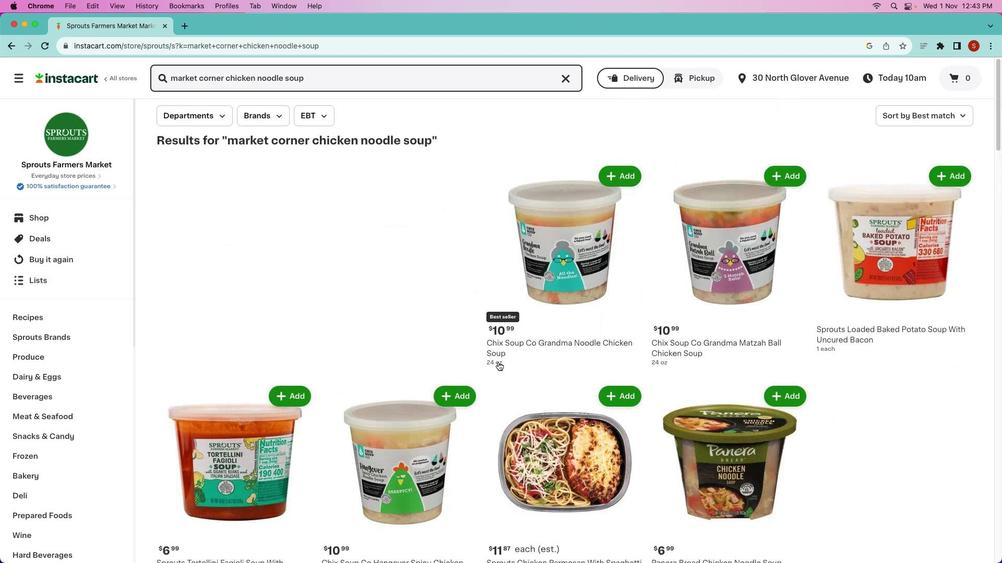 
Action: Mouse moved to (494, 345)
Screenshot: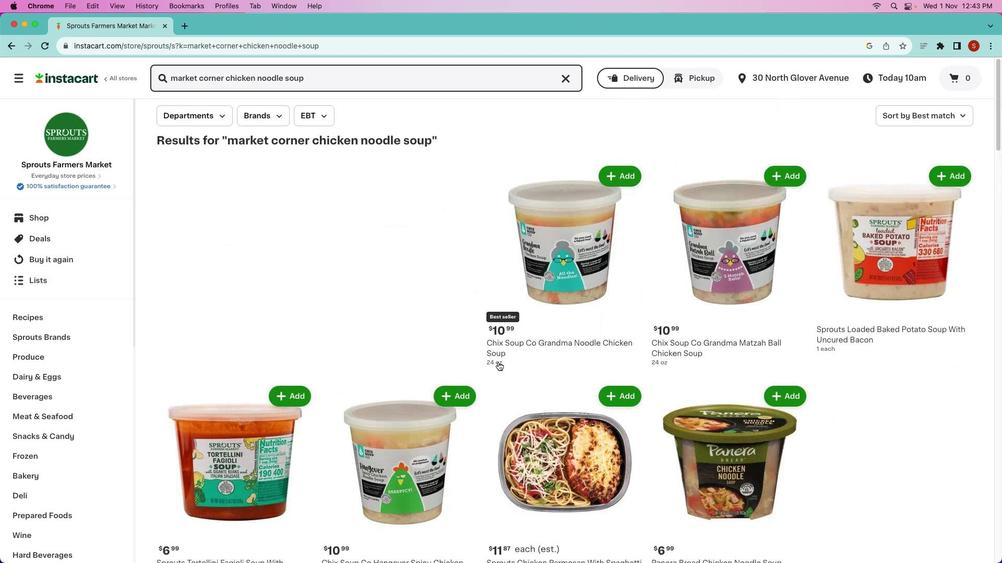 
Action: Mouse scrolled (494, 345) with delta (-3, 0)
Screenshot: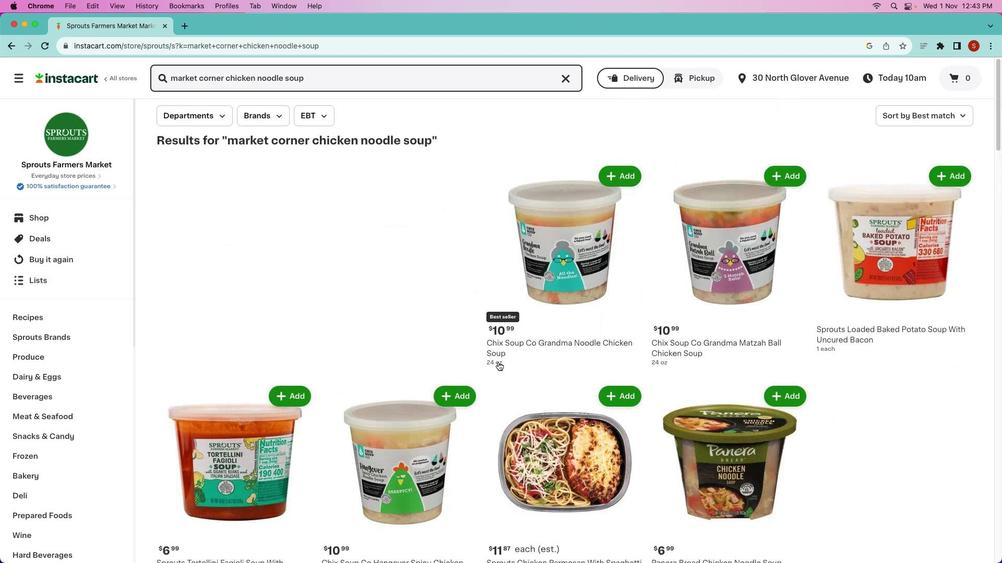 
Action: Mouse moved to (511, 399)
Screenshot: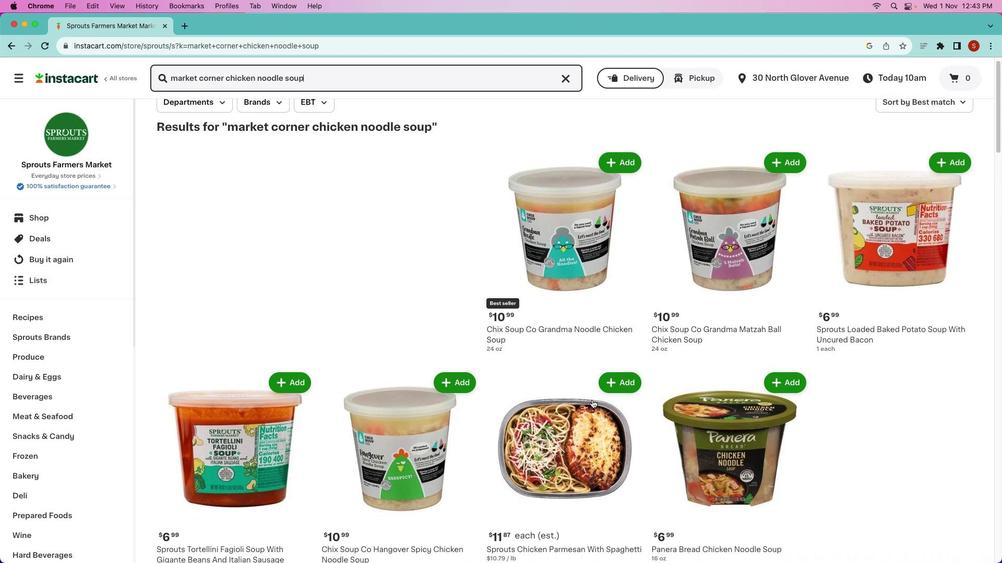 
Action: Mouse scrolled (511, 399) with delta (-3, -4)
Screenshot: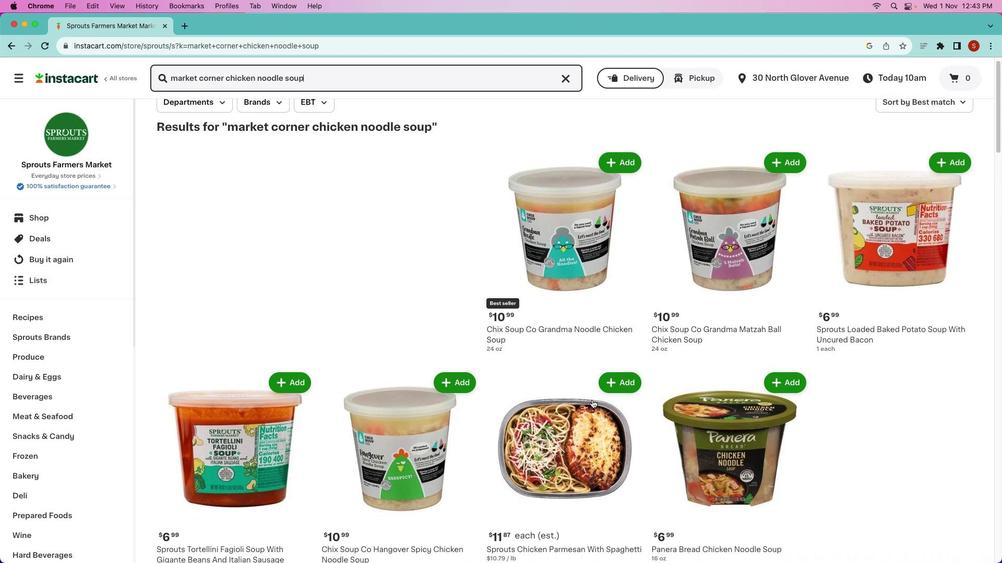 
Action: Mouse moved to (524, 390)
Screenshot: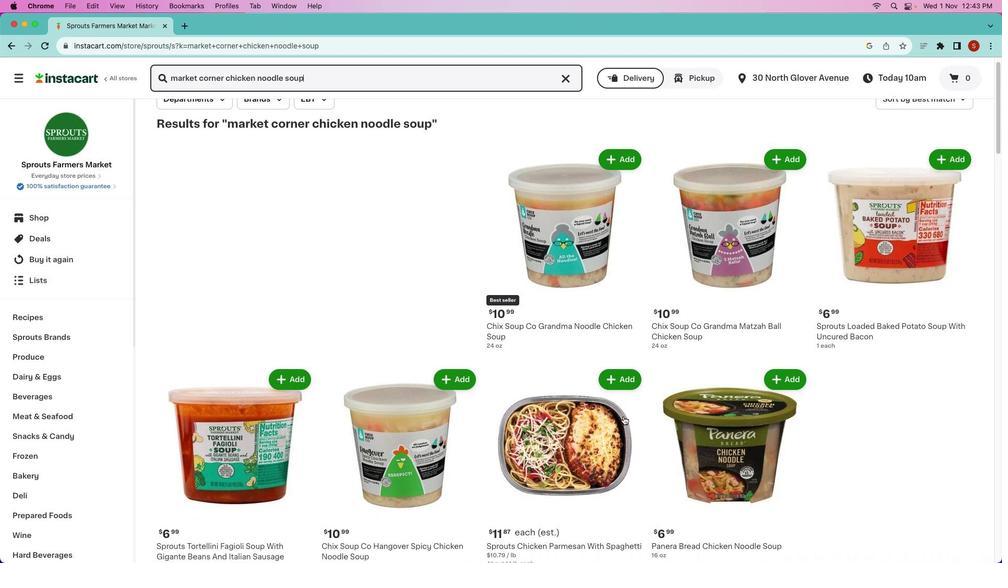 
Action: Mouse scrolled (524, 390) with delta (-3, -4)
Screenshot: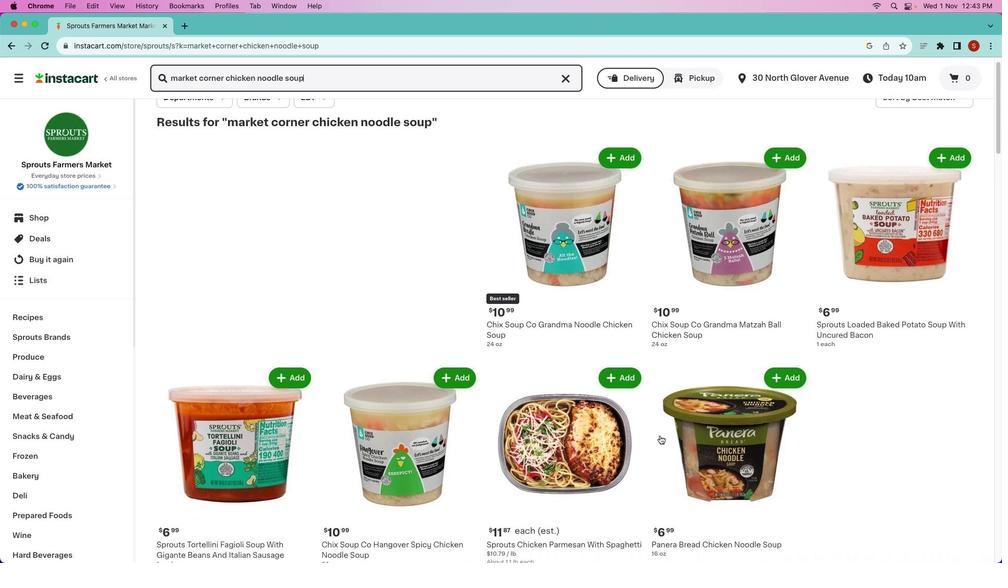 
Action: Mouse moved to (713, 451)
Screenshot: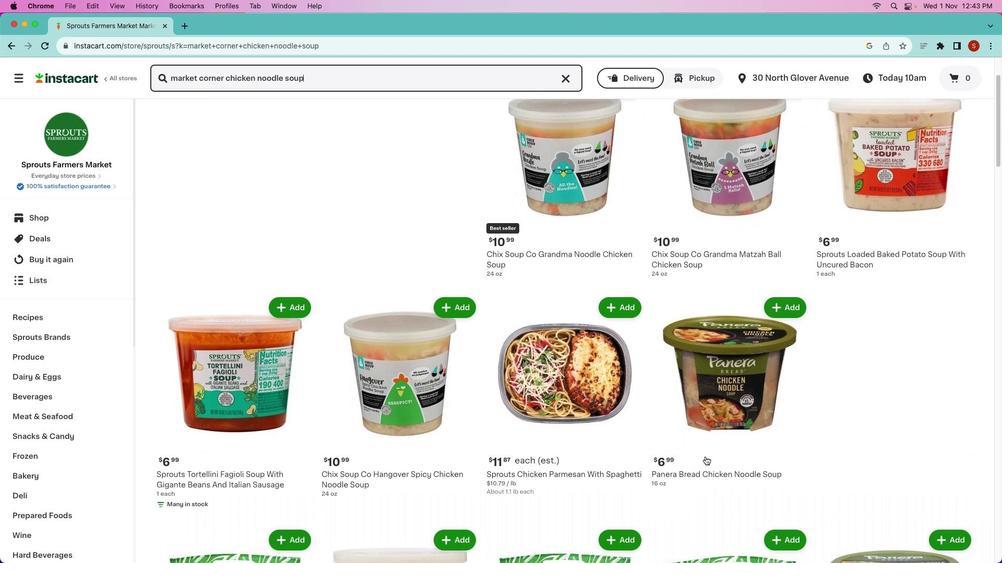 
Action: Mouse scrolled (713, 451) with delta (-3, -4)
Screenshot: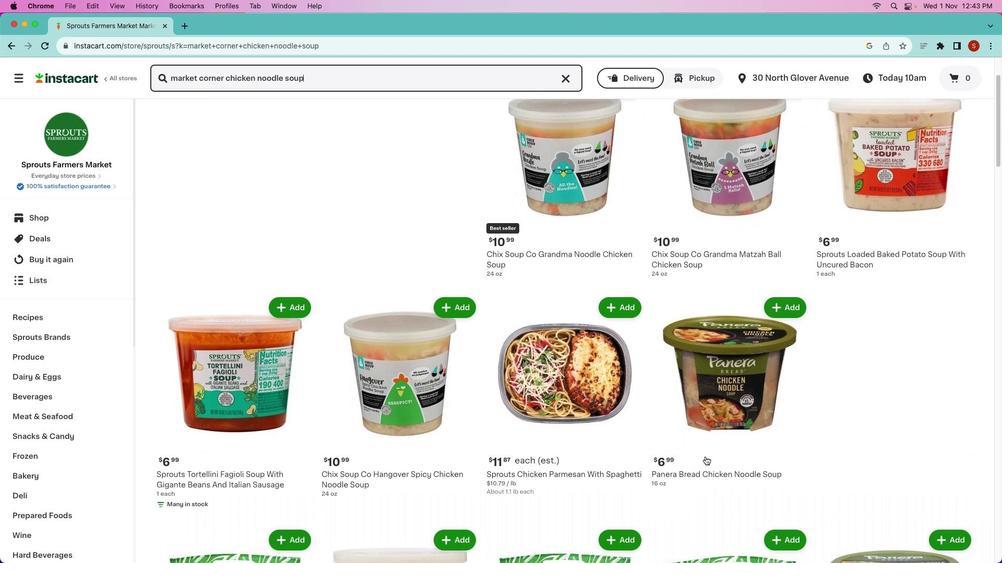 
Action: Mouse moved to (714, 449)
Screenshot: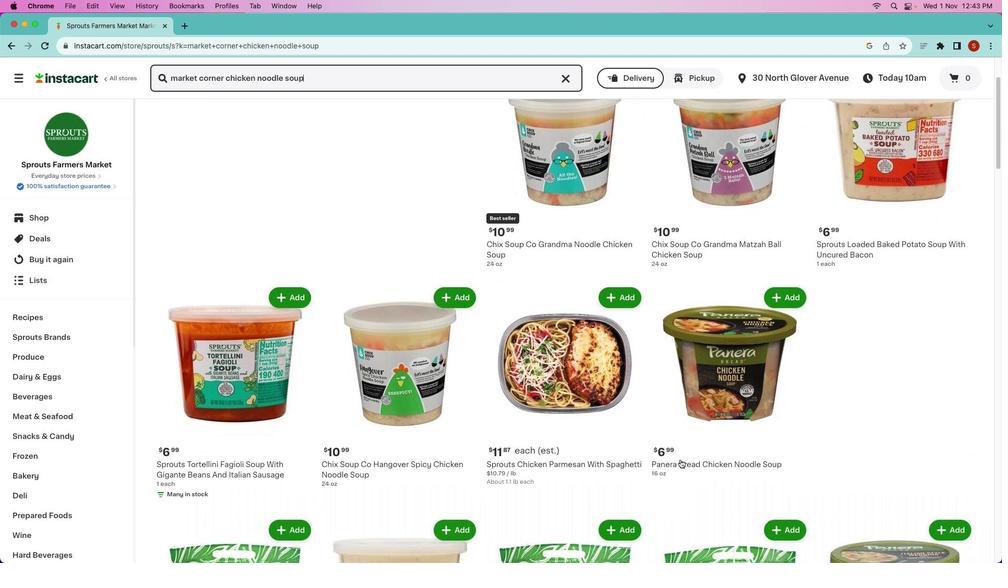 
Action: Mouse scrolled (714, 449) with delta (-3, -4)
Screenshot: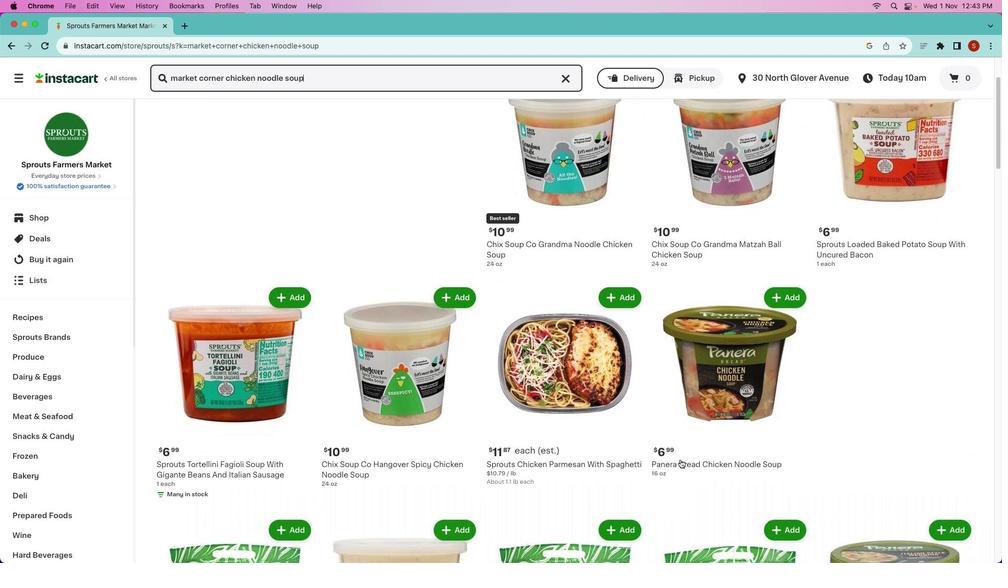 
Action: Mouse moved to (714, 449)
Screenshot: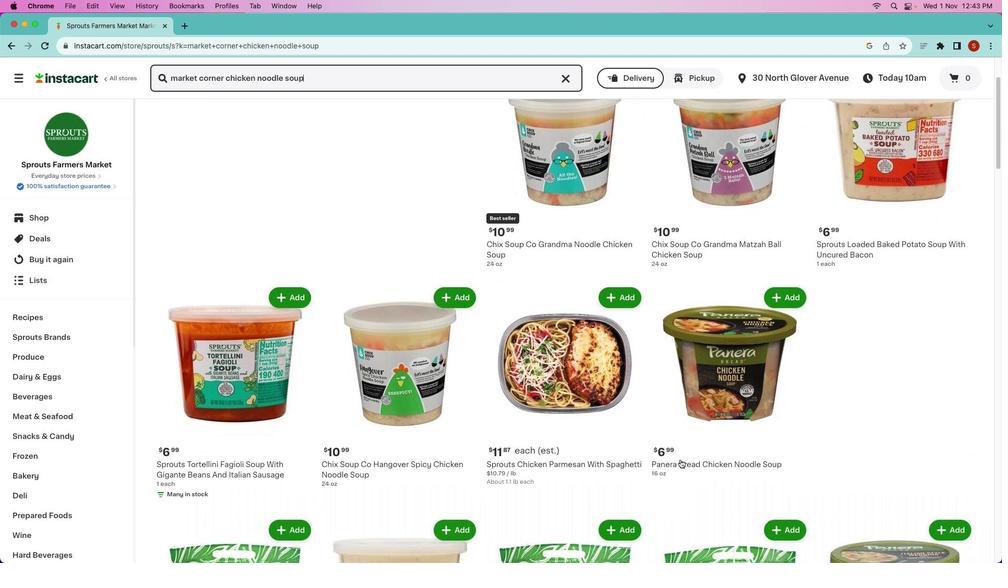 
Action: Mouse scrolled (714, 449) with delta (-3, -5)
Screenshot: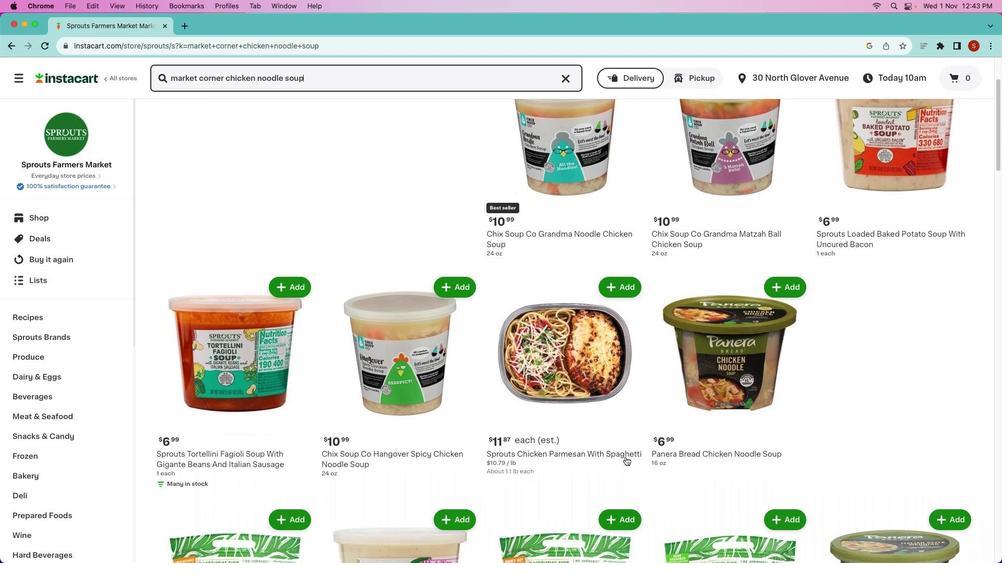 
Action: Mouse moved to (615, 431)
Screenshot: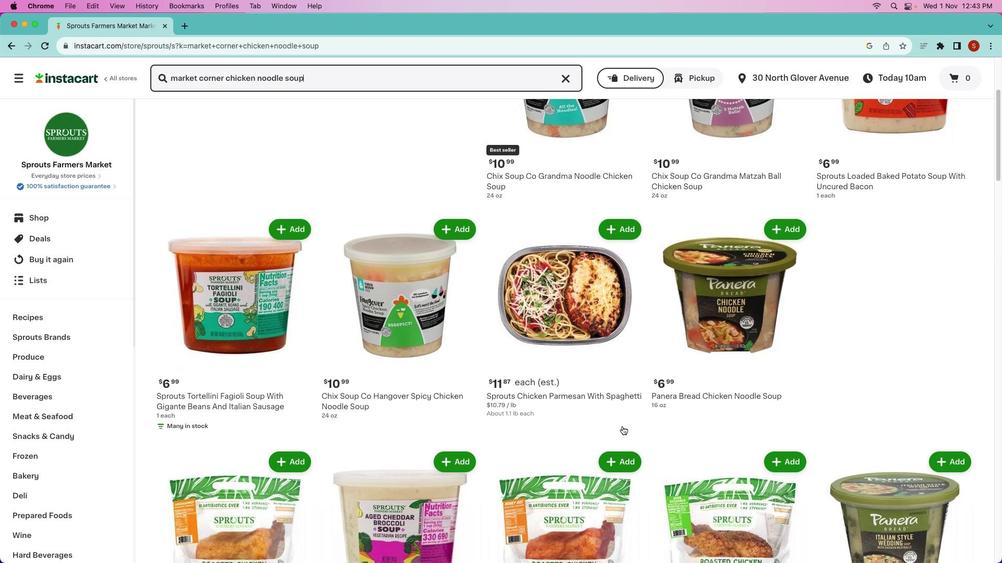 
Action: Mouse scrolled (615, 431) with delta (-3, -4)
Screenshot: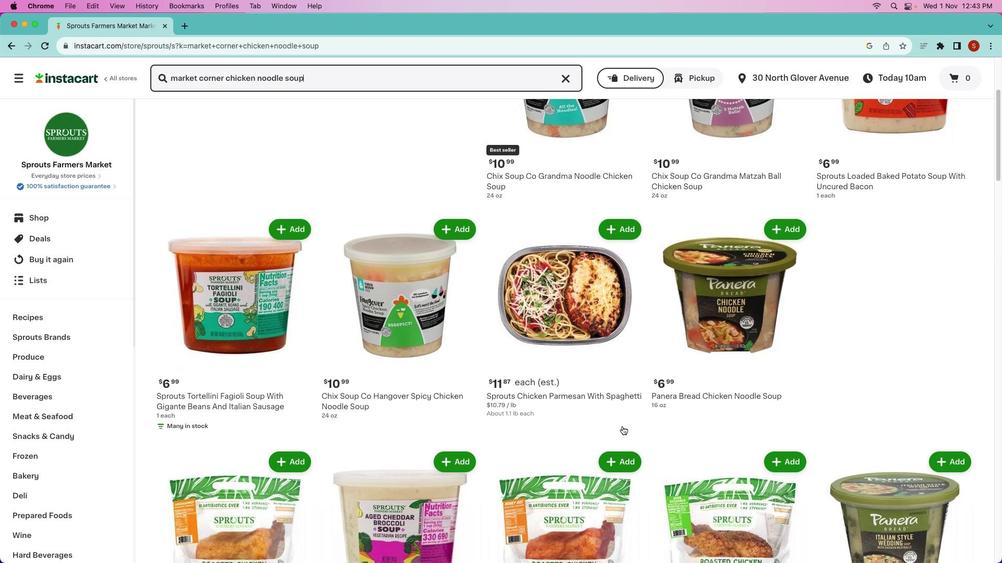
Action: Mouse moved to (616, 428)
Screenshot: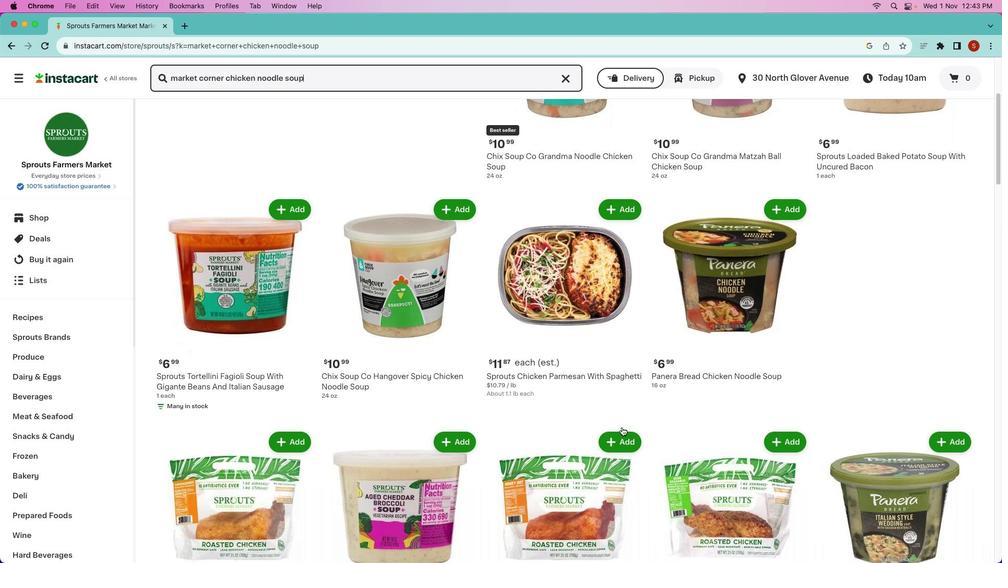
Action: Mouse scrolled (616, 428) with delta (-3, -4)
Screenshot: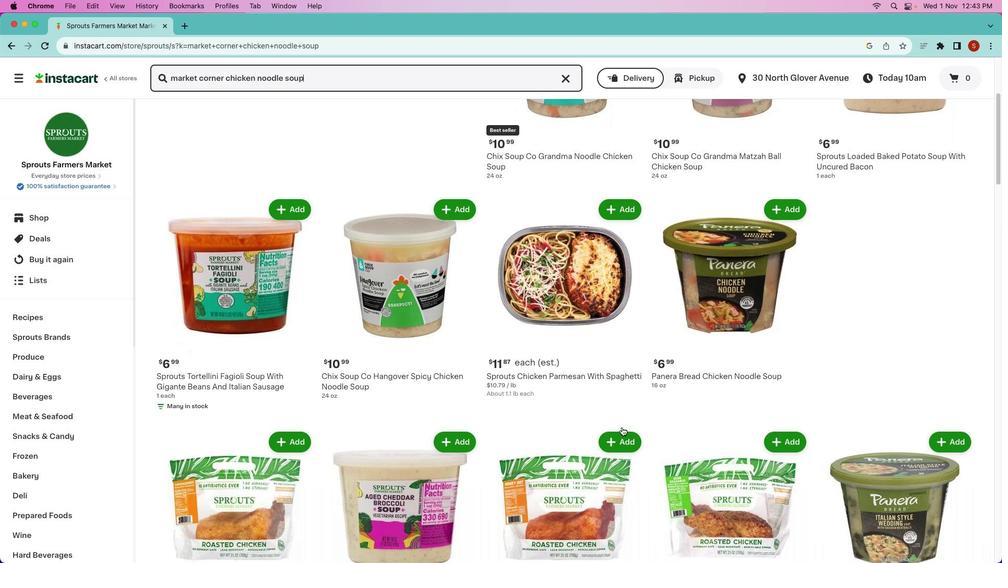 
Action: Mouse moved to (618, 424)
Screenshot: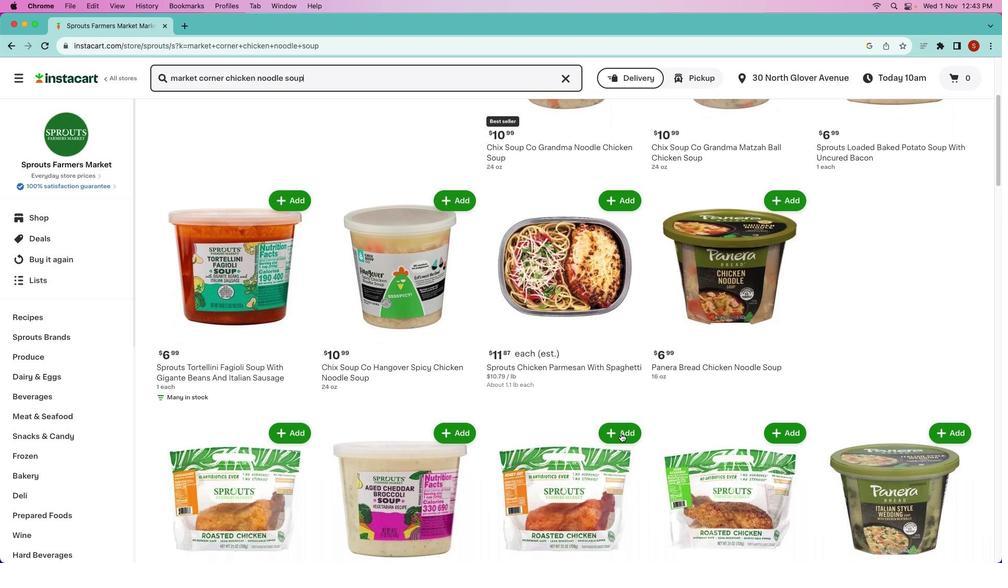 
Action: Mouse scrolled (618, 424) with delta (-3, -5)
Screenshot: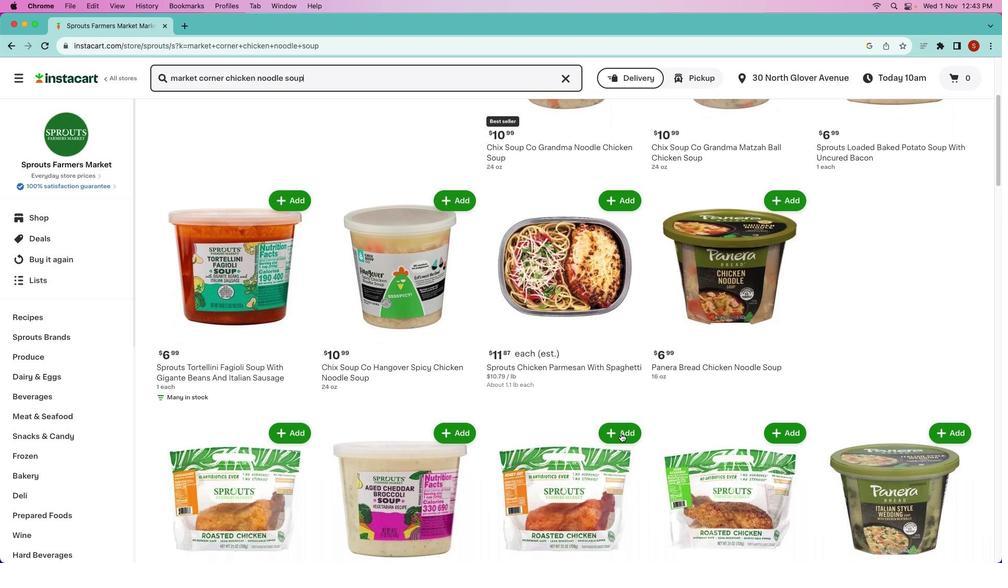 
Action: Mouse moved to (734, 475)
Screenshot: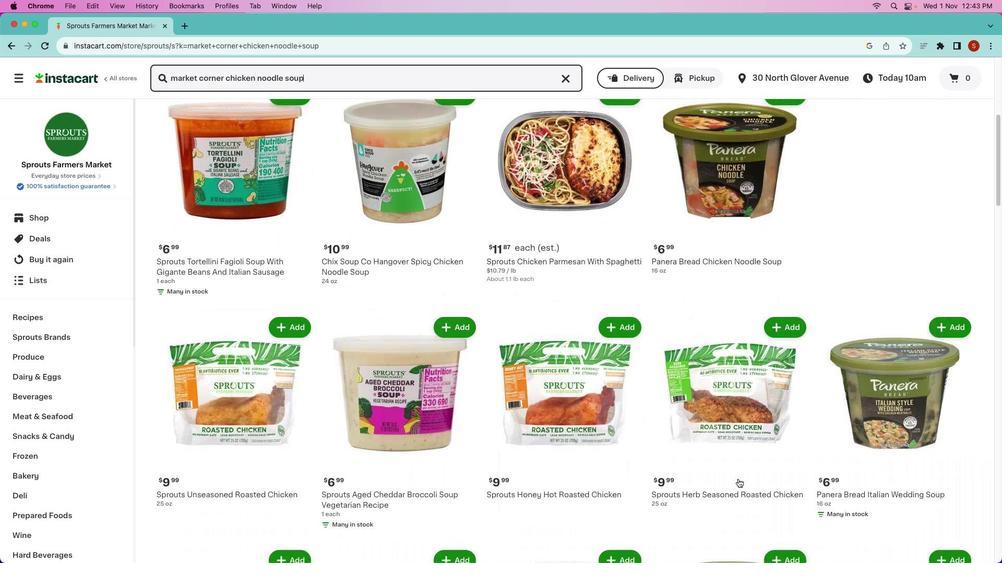 
Action: Mouse scrolled (734, 475) with delta (-3, -4)
Screenshot: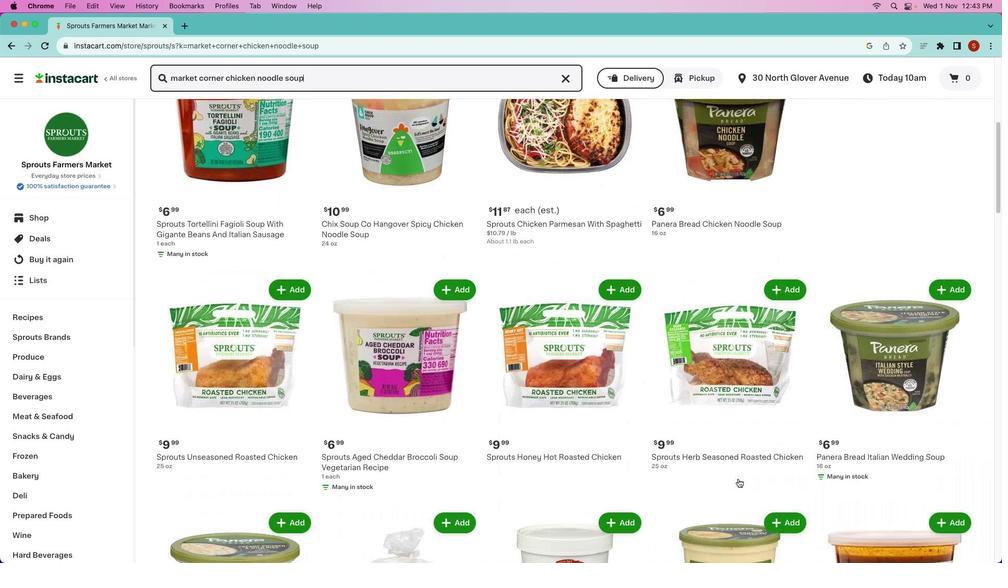 
Action: Mouse scrolled (734, 475) with delta (-3, -4)
Screenshot: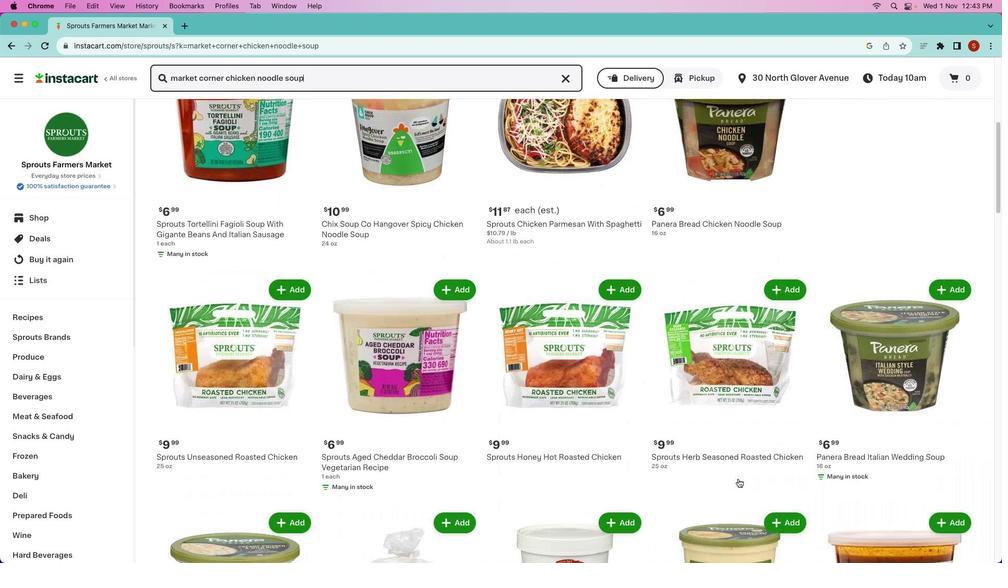 
Action: Mouse scrolled (734, 475) with delta (-3, -5)
Screenshot: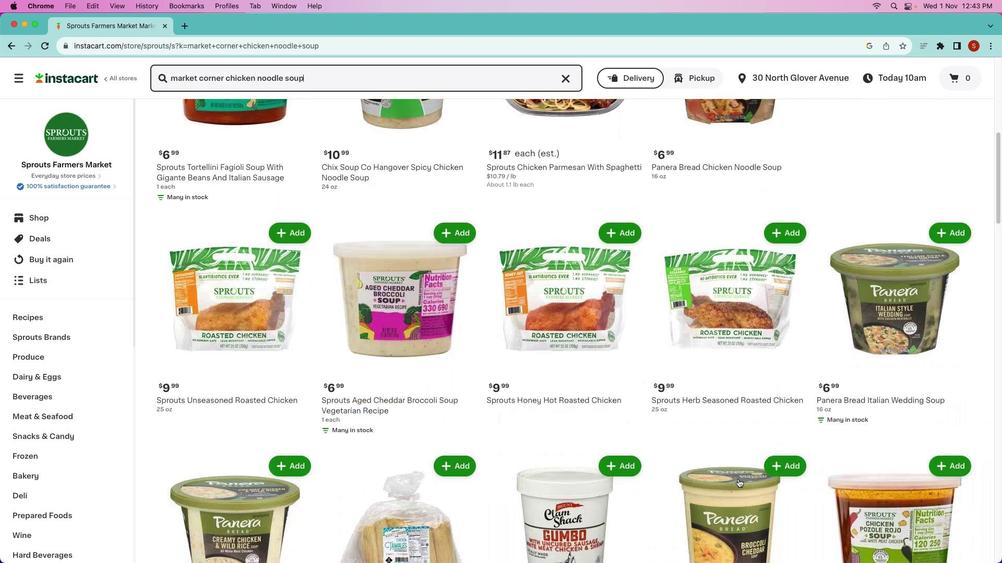
Action: Mouse scrolled (734, 475) with delta (-3, -5)
Screenshot: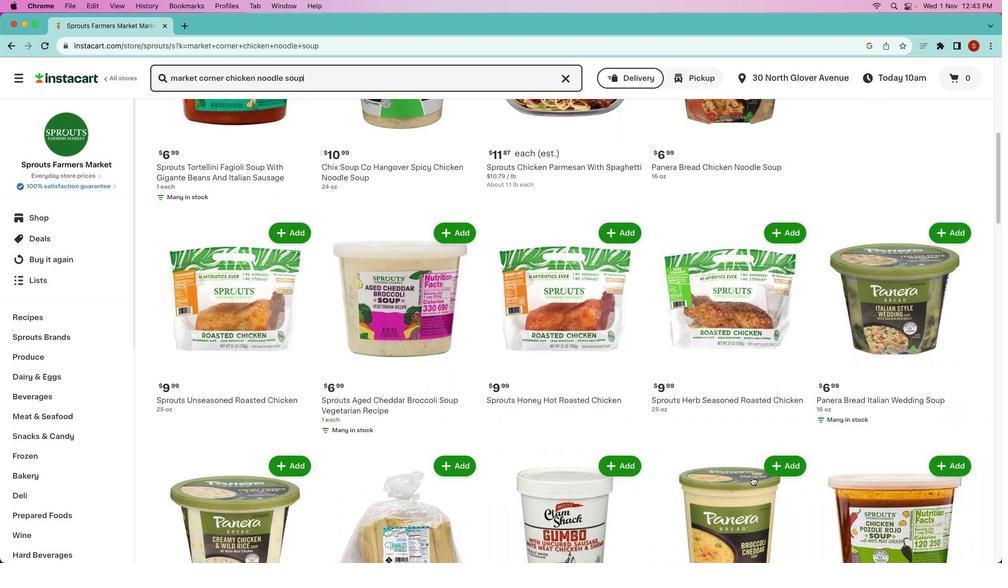 
Action: Mouse moved to (696, 416)
Screenshot: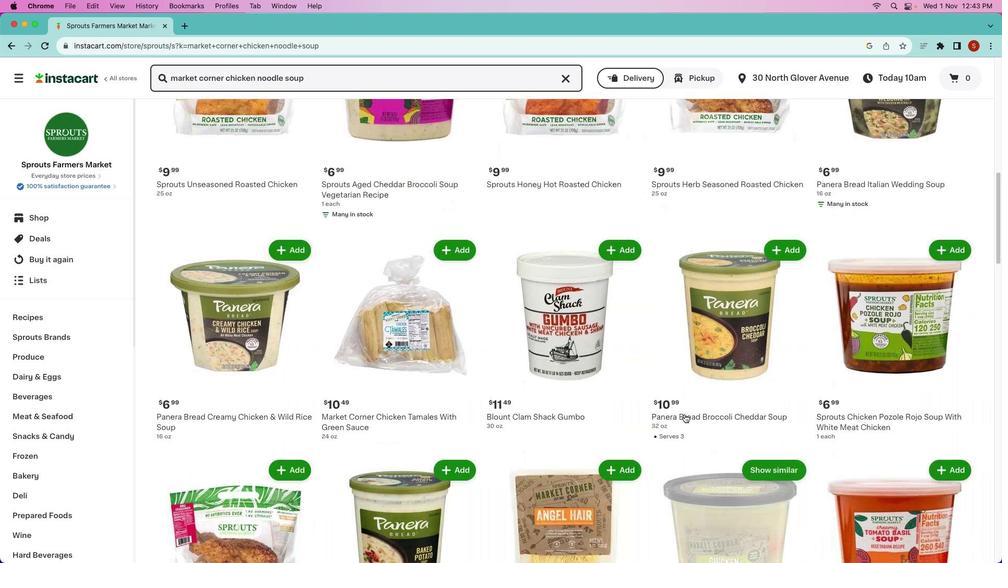 
Action: Mouse scrolled (696, 416) with delta (-3, -4)
Screenshot: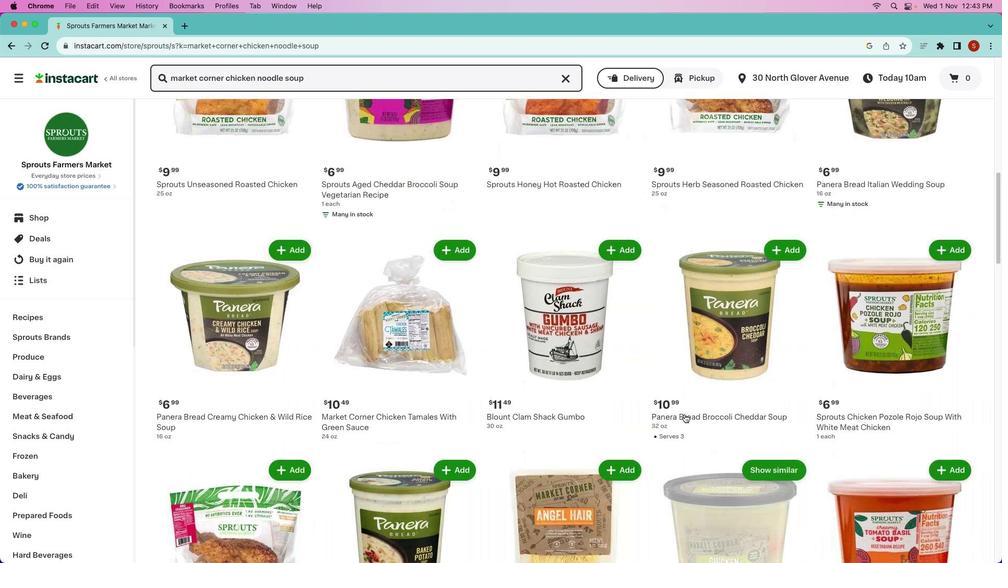 
Action: Mouse scrolled (696, 416) with delta (-3, -4)
Screenshot: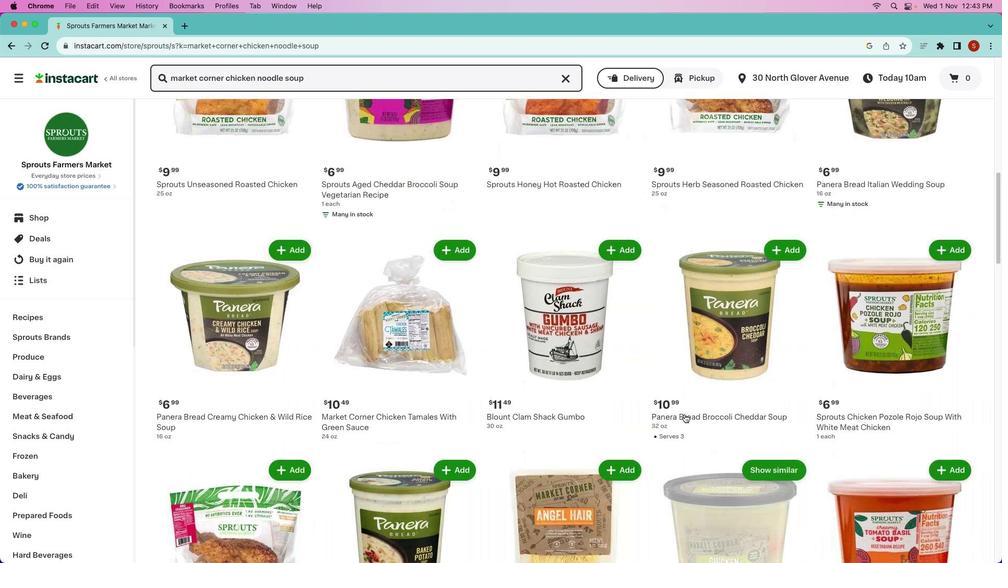 
Action: Mouse scrolled (696, 416) with delta (-3, -5)
Screenshot: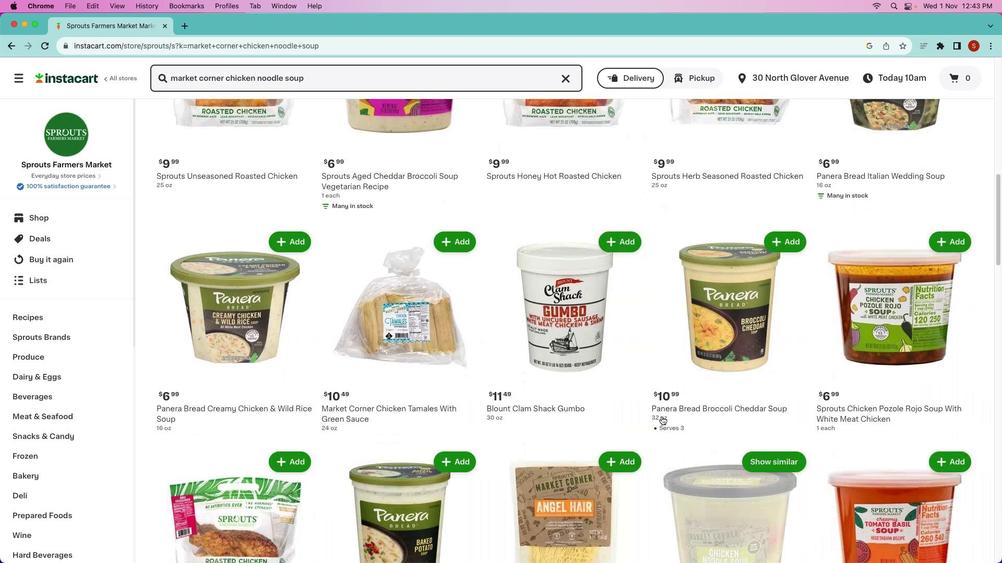 
Action: Mouse scrolled (696, 416) with delta (-3, -6)
Screenshot: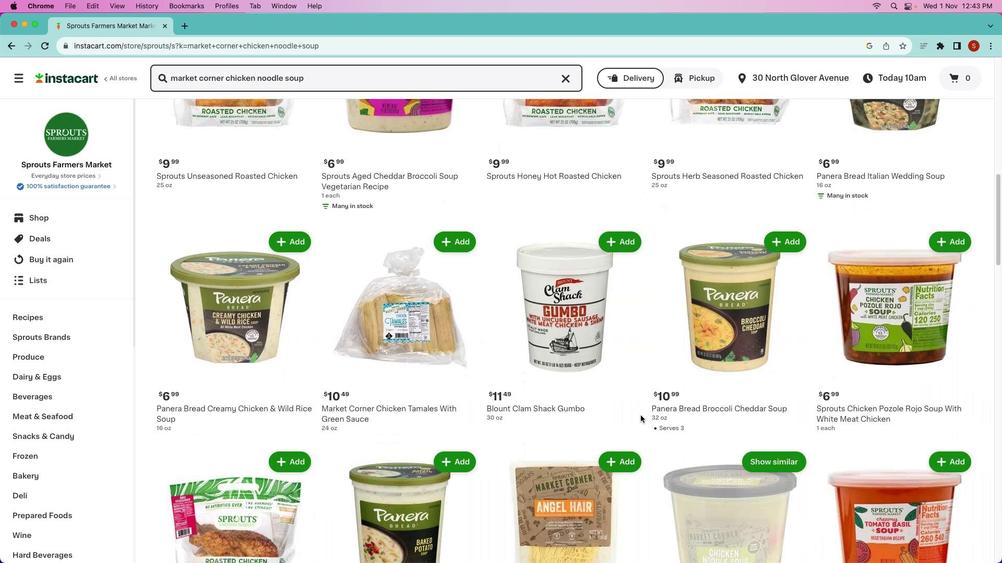 
Action: Mouse moved to (695, 409)
Screenshot: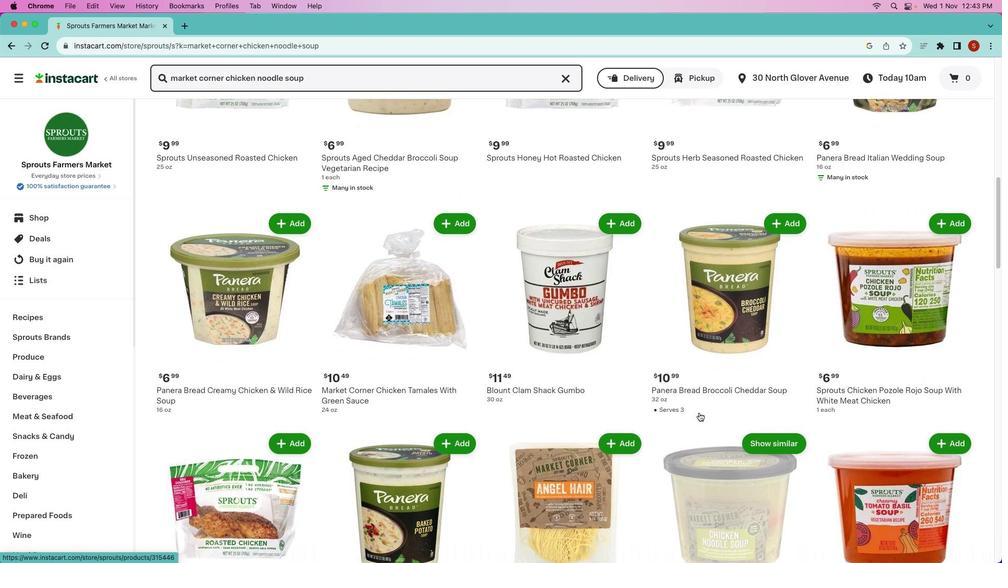 
Action: Mouse scrolled (695, 409) with delta (-3, -4)
Screenshot: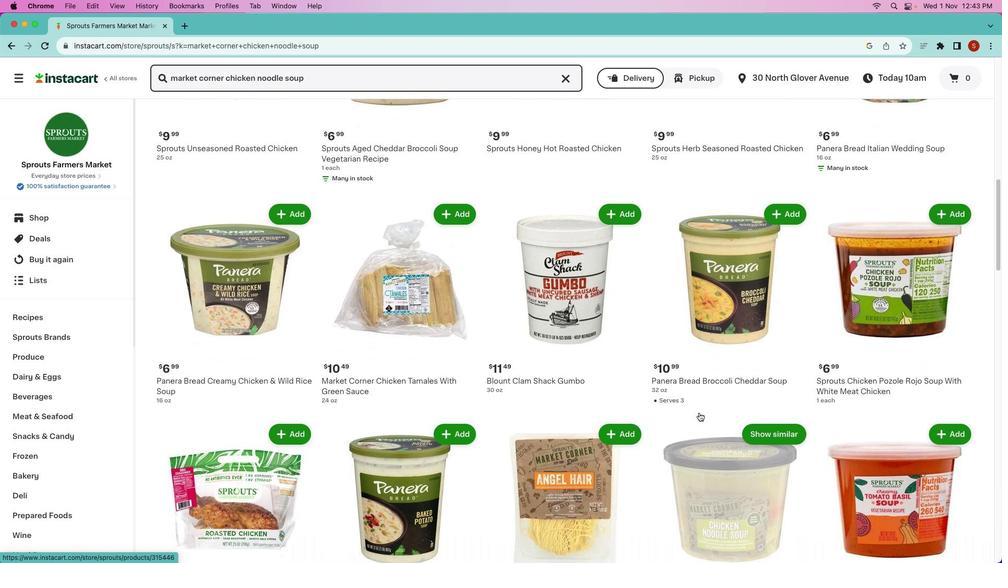 
Action: Mouse scrolled (695, 409) with delta (-3, -4)
Screenshot: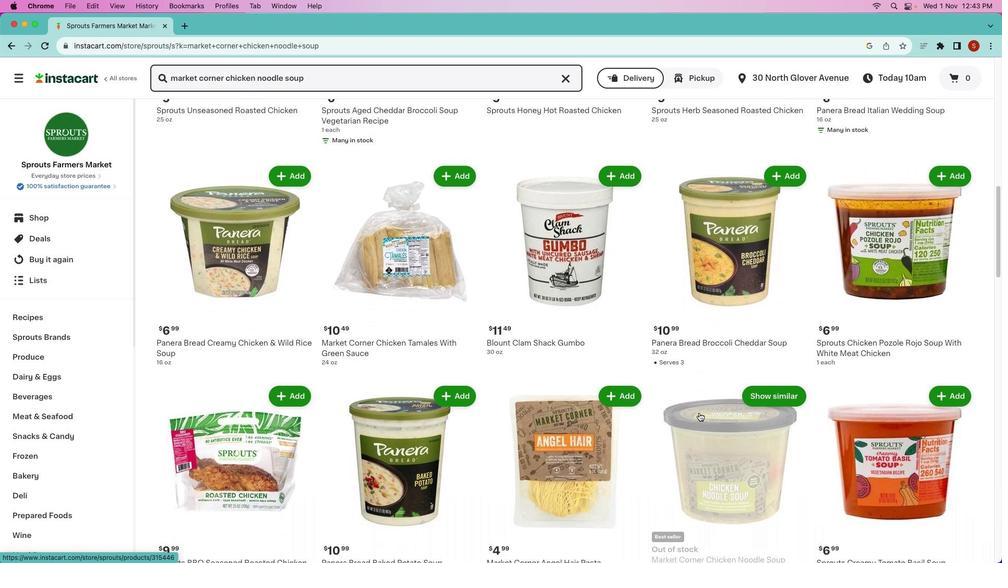 
Action: Mouse scrolled (695, 409) with delta (-3, -4)
Screenshot: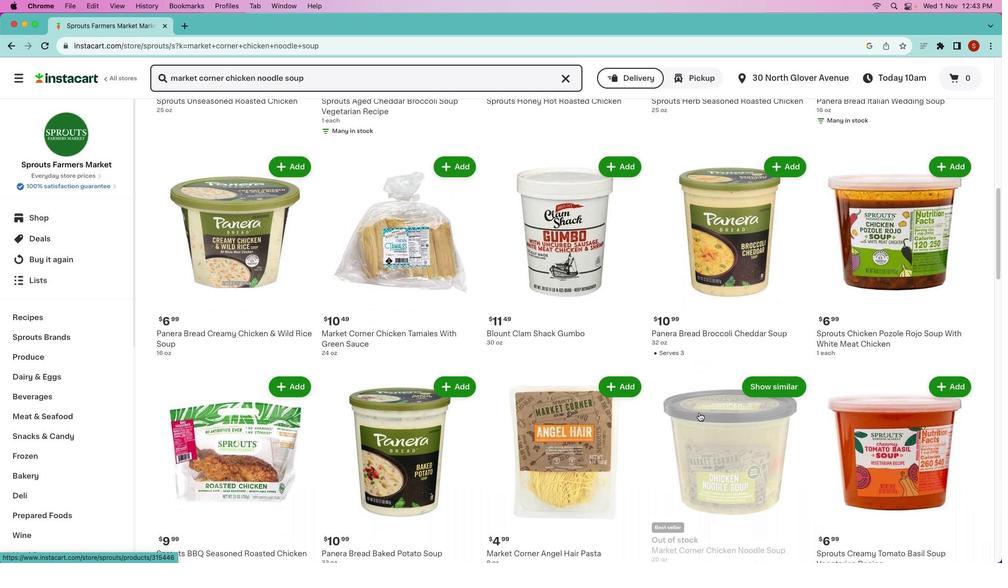 
Action: Mouse moved to (448, 431)
Screenshot: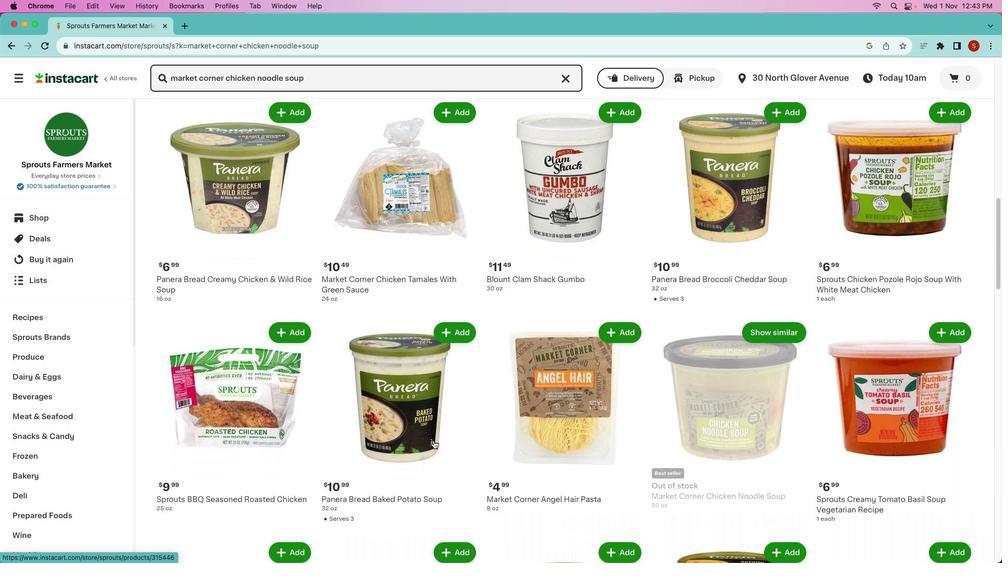 
Action: Mouse scrolled (448, 431) with delta (-3, -4)
Screenshot: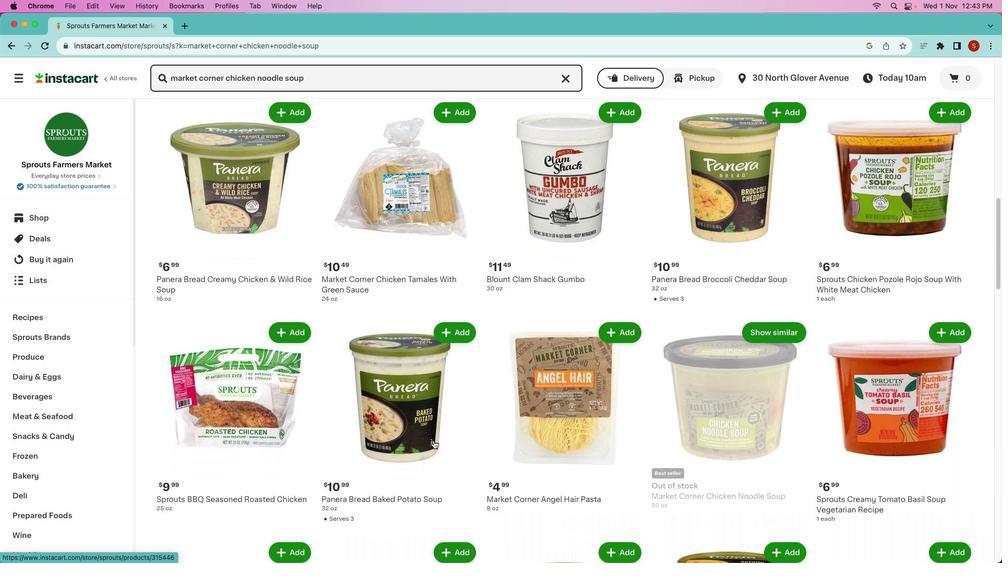 
Action: Mouse moved to (448, 431)
Screenshot: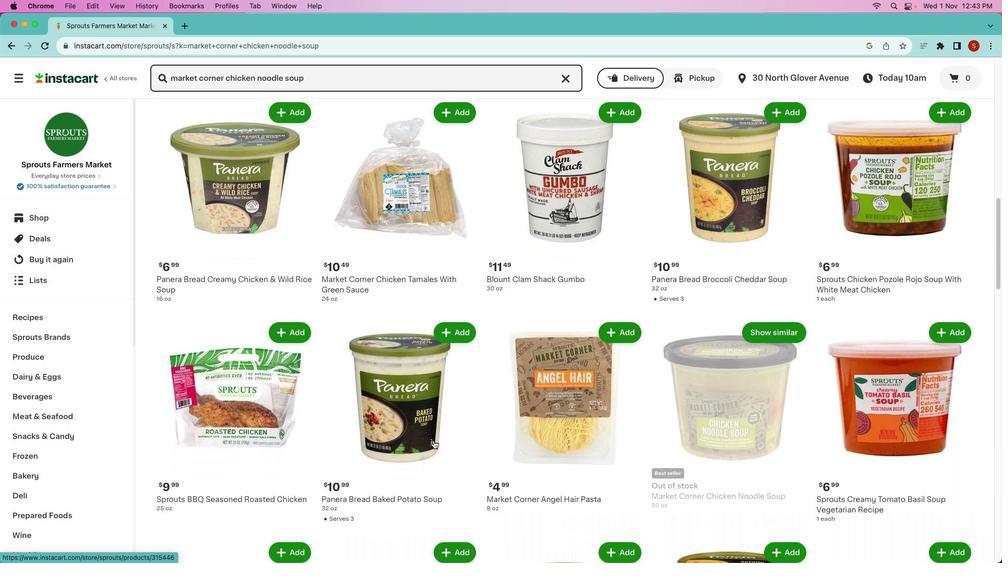 
Action: Mouse scrolled (448, 431) with delta (-3, -4)
Screenshot: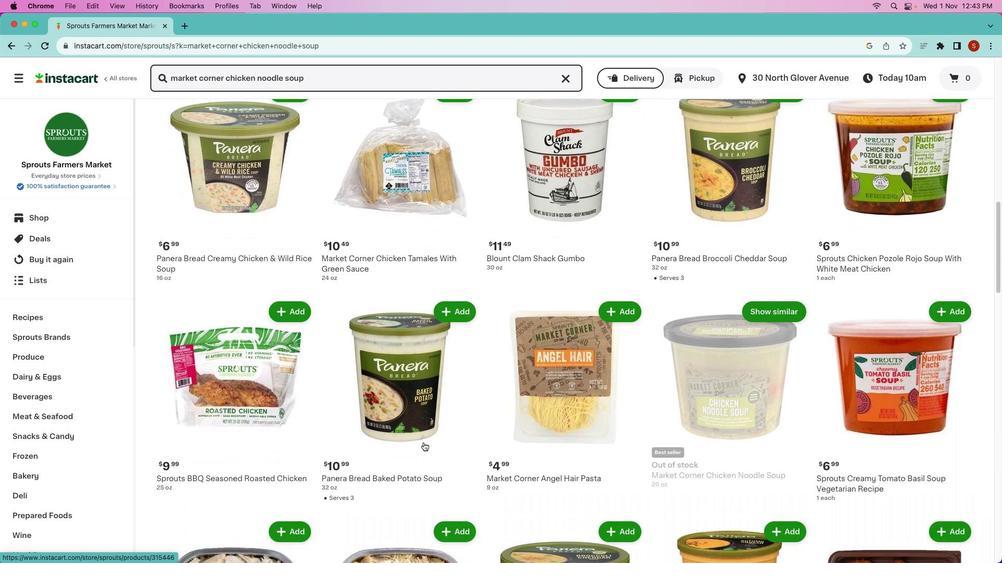 
Action: Mouse scrolled (448, 431) with delta (-3, -5)
Screenshot: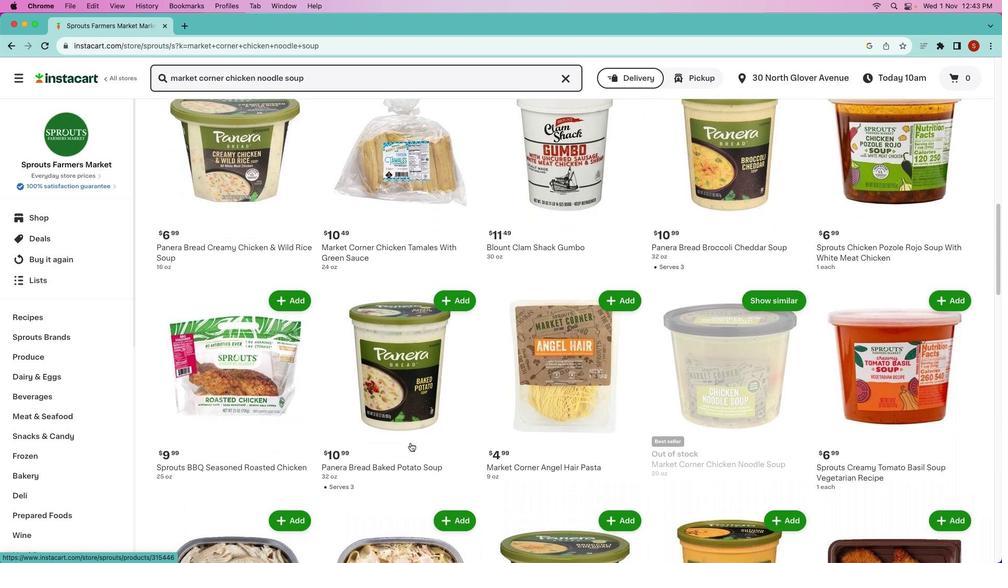 
Action: Mouse moved to (677, 461)
Screenshot: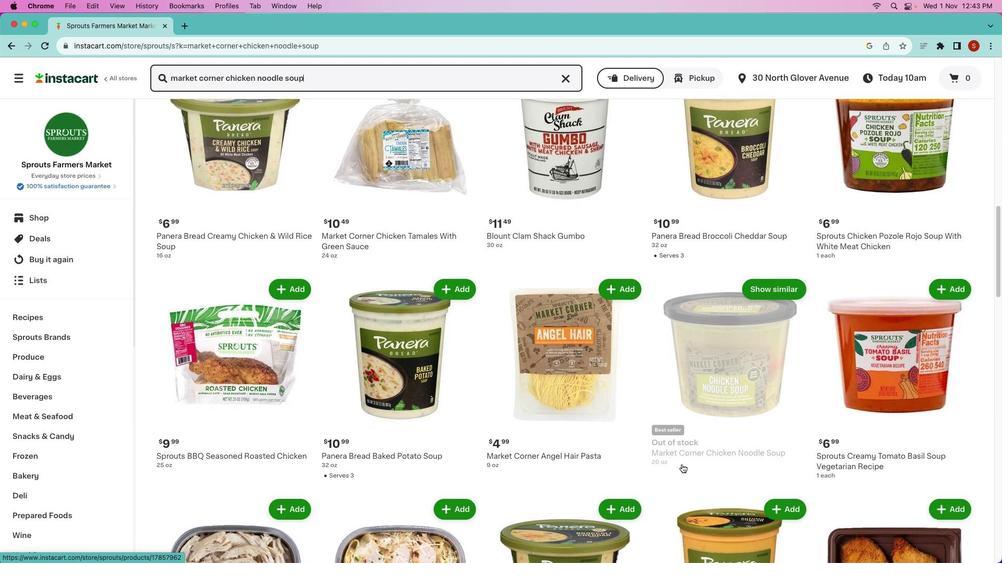 
Action: Mouse scrolled (677, 461) with delta (-3, -4)
Screenshot: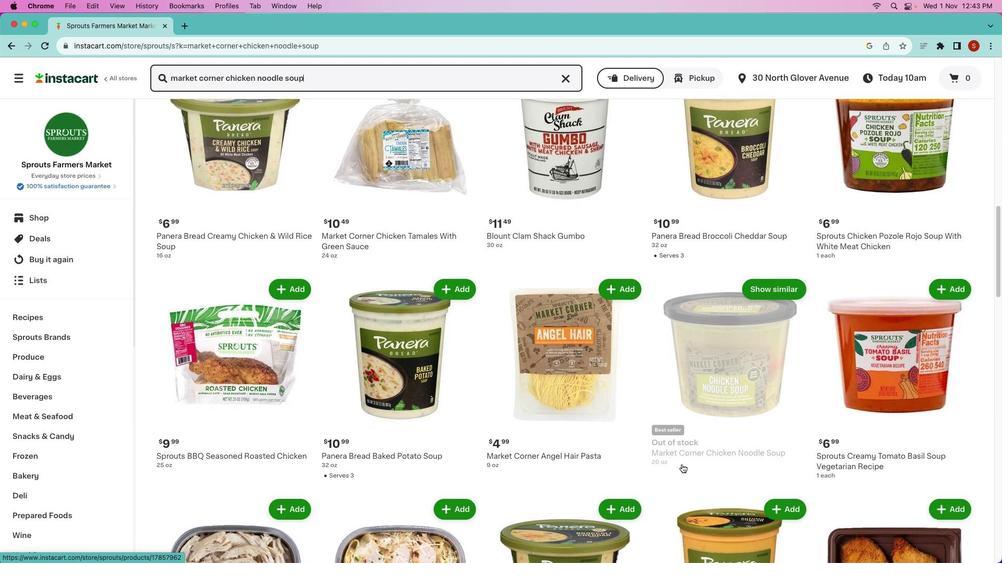 
Action: Mouse moved to (677, 461)
Screenshot: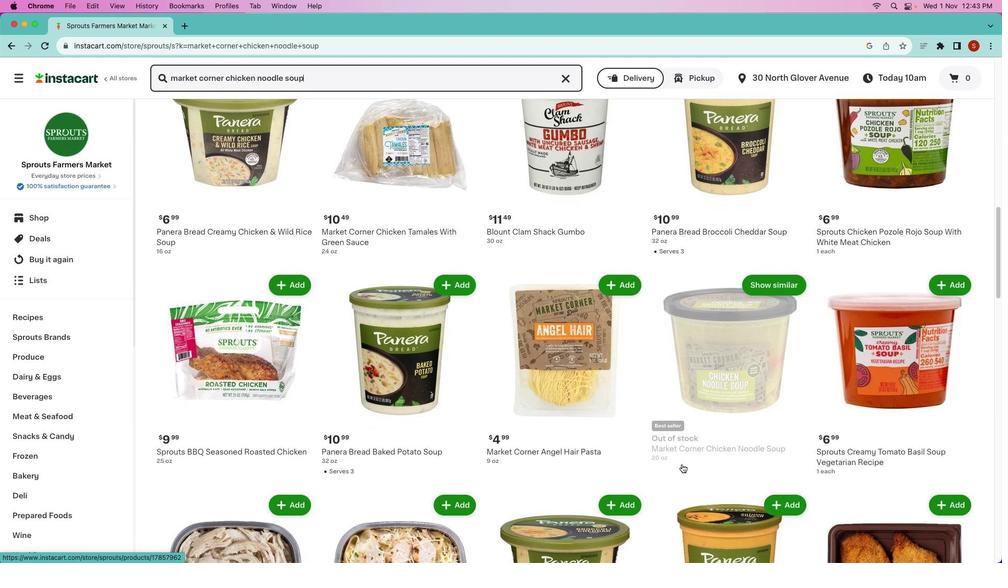 
Action: Mouse scrolled (677, 461) with delta (-3, -4)
Screenshot: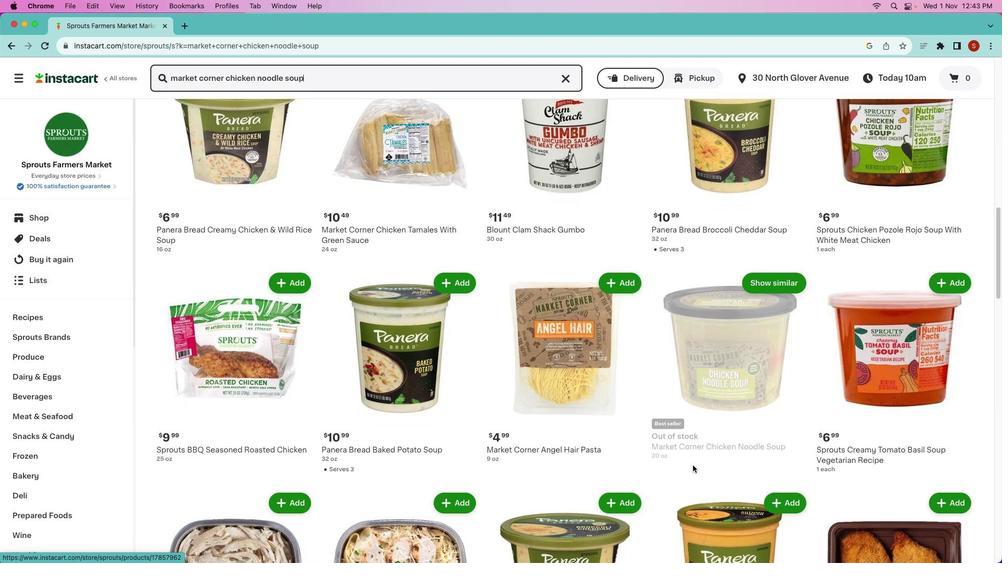 
Action: Mouse moved to (695, 435)
Screenshot: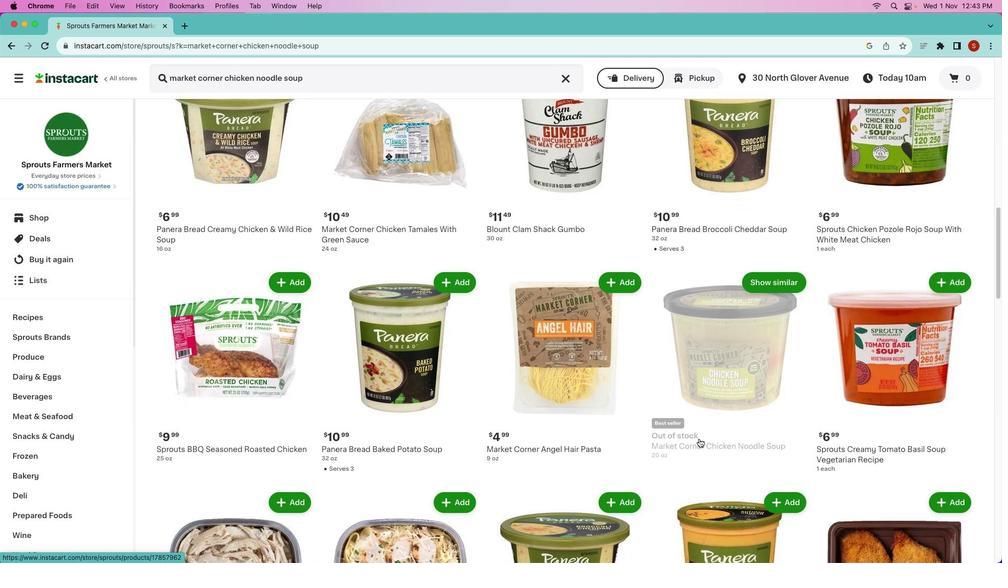 
Action: Mouse pressed left at (695, 435)
Screenshot: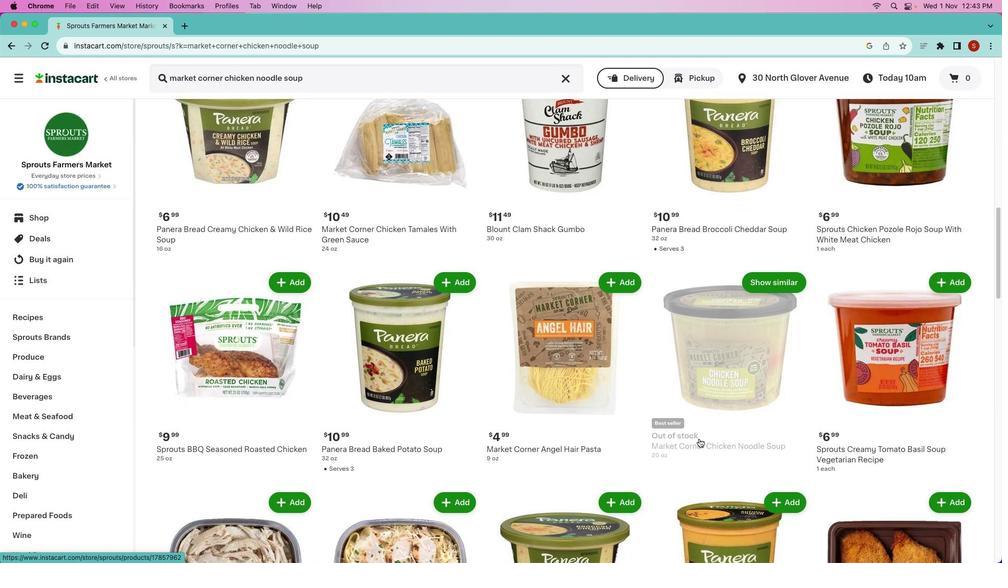 
Action: Mouse moved to (682, 436)
Screenshot: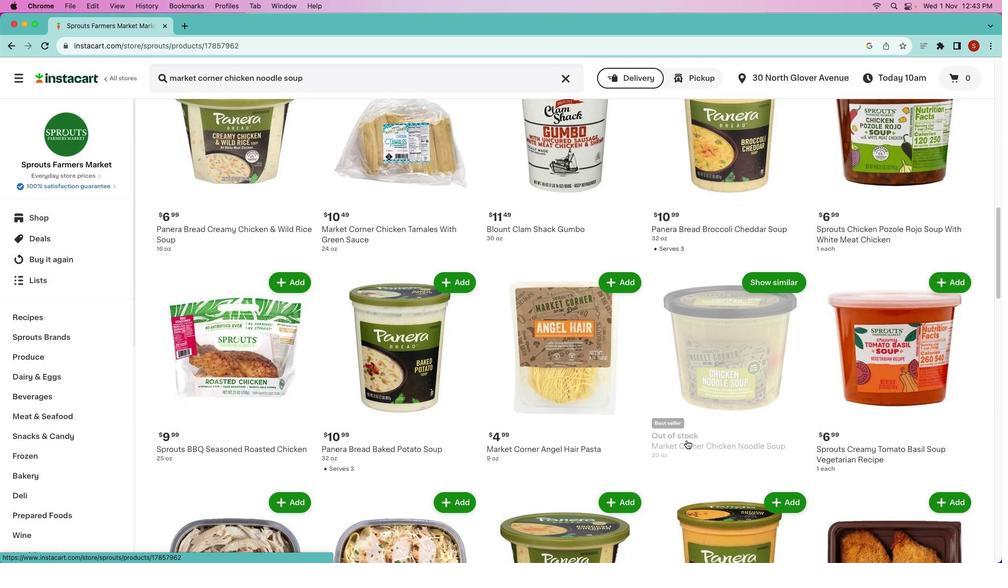 
Action: Mouse pressed left at (682, 436)
Screenshot: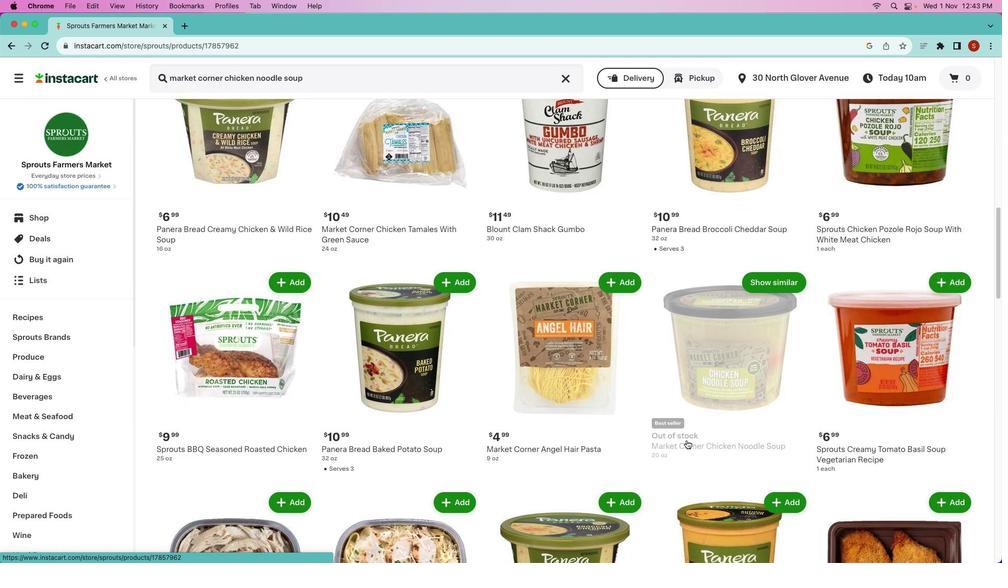
Action: Mouse moved to (744, 414)
Screenshot: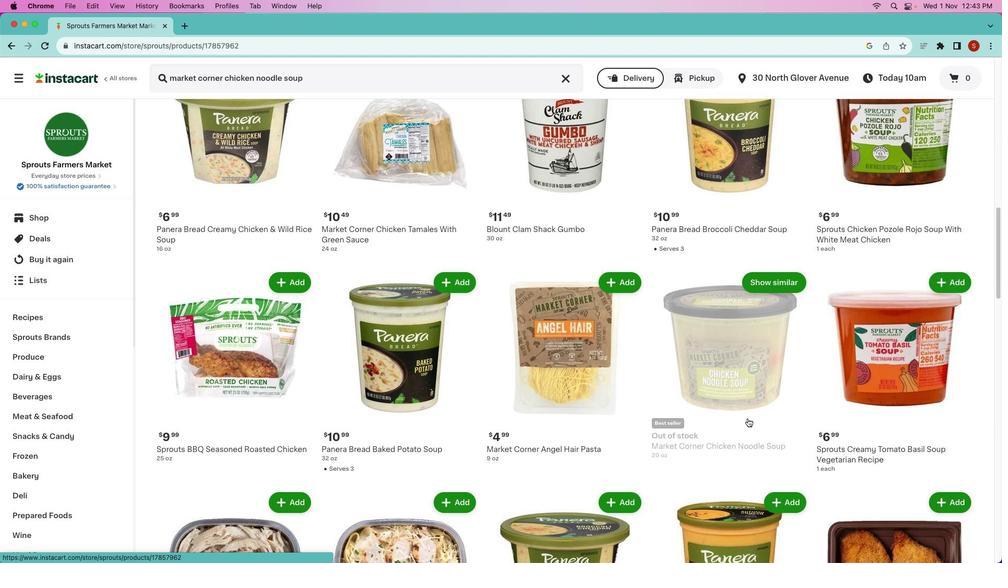 
